Task: Arrange a 45-minute sales strategy consultation.
Action: Mouse pressed left at (50, 111)
Screenshot: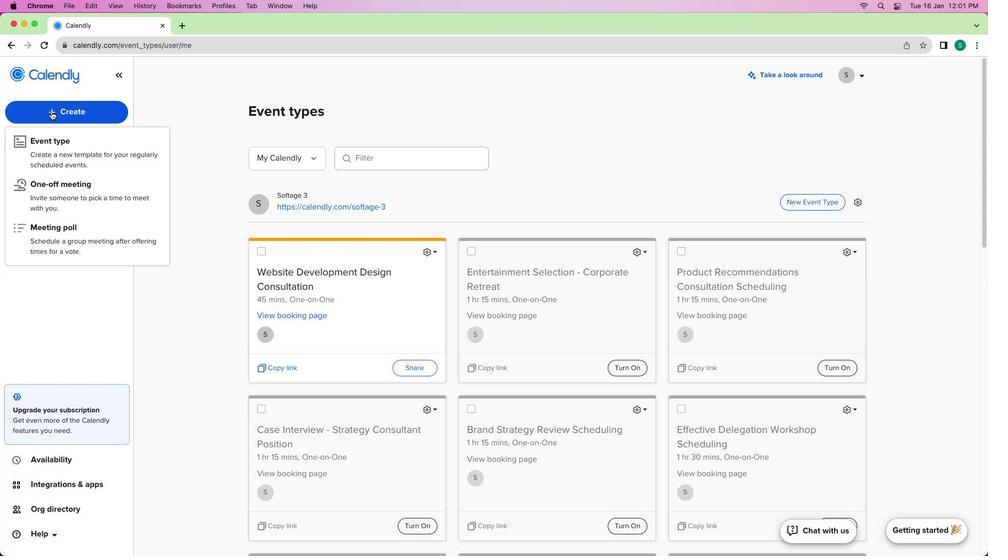 
Action: Mouse moved to (67, 147)
Screenshot: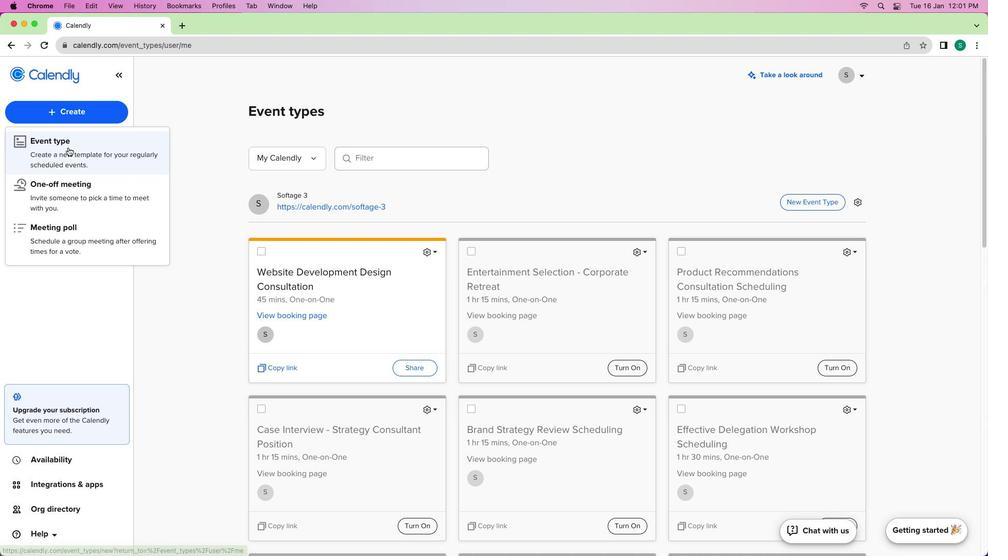
Action: Mouse pressed left at (67, 147)
Screenshot: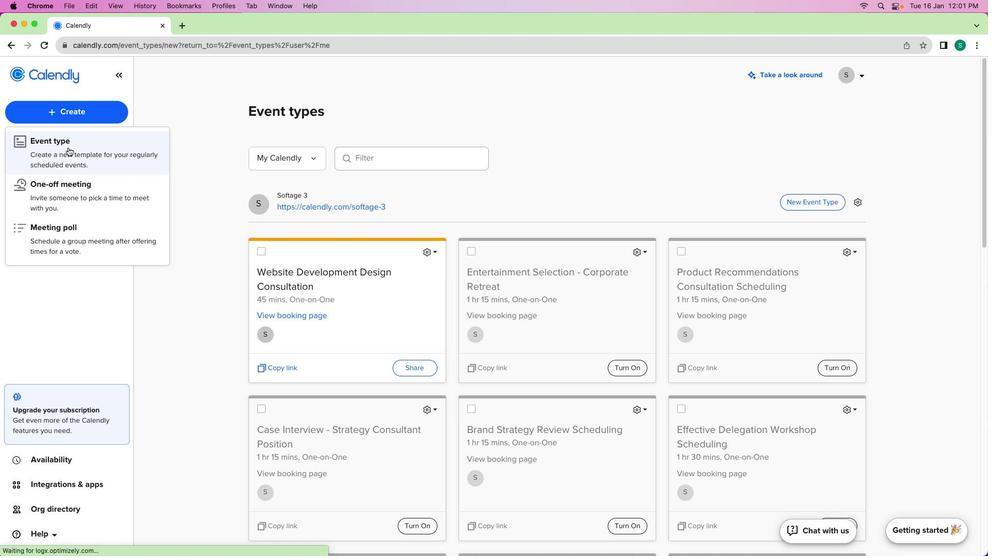 
Action: Mouse moved to (395, 208)
Screenshot: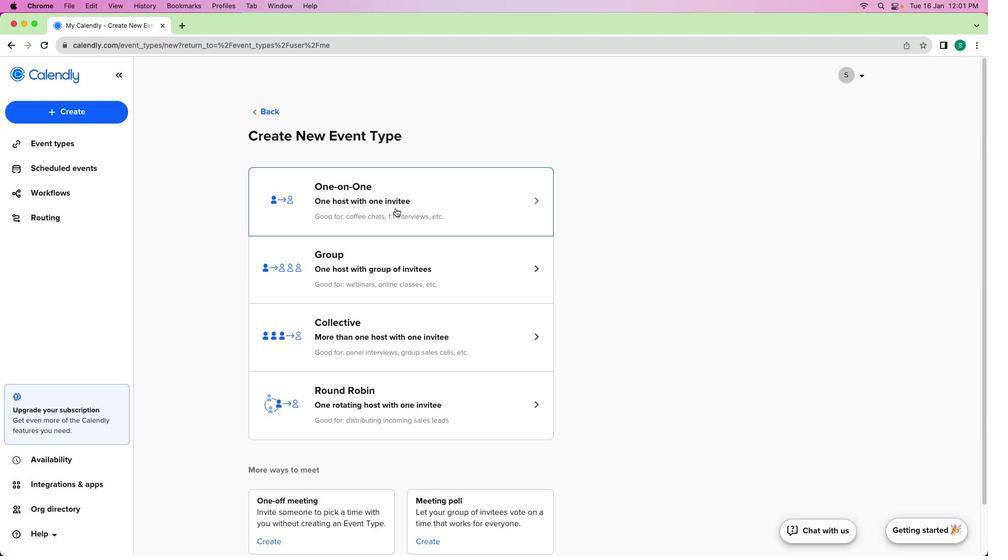 
Action: Mouse pressed left at (395, 208)
Screenshot: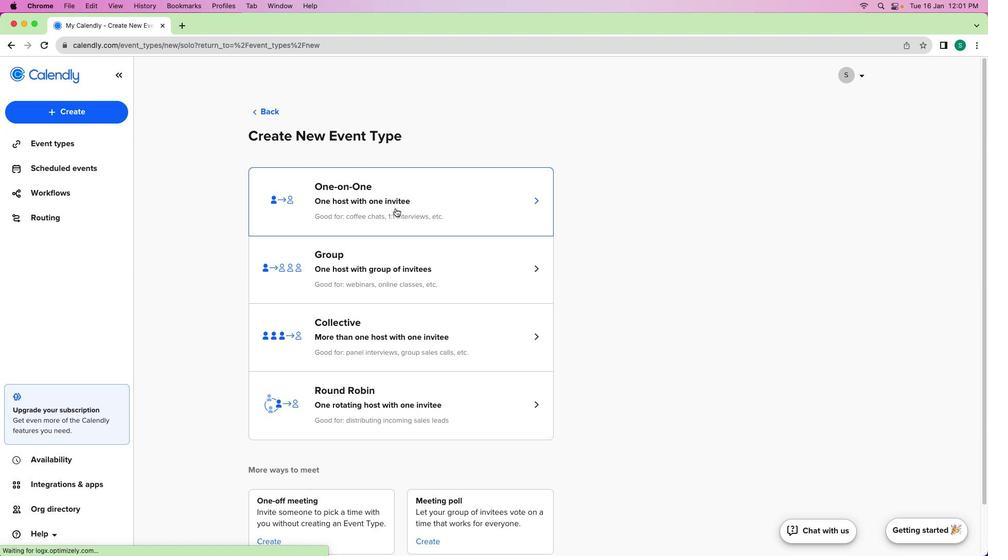 
Action: Mouse moved to (63, 154)
Screenshot: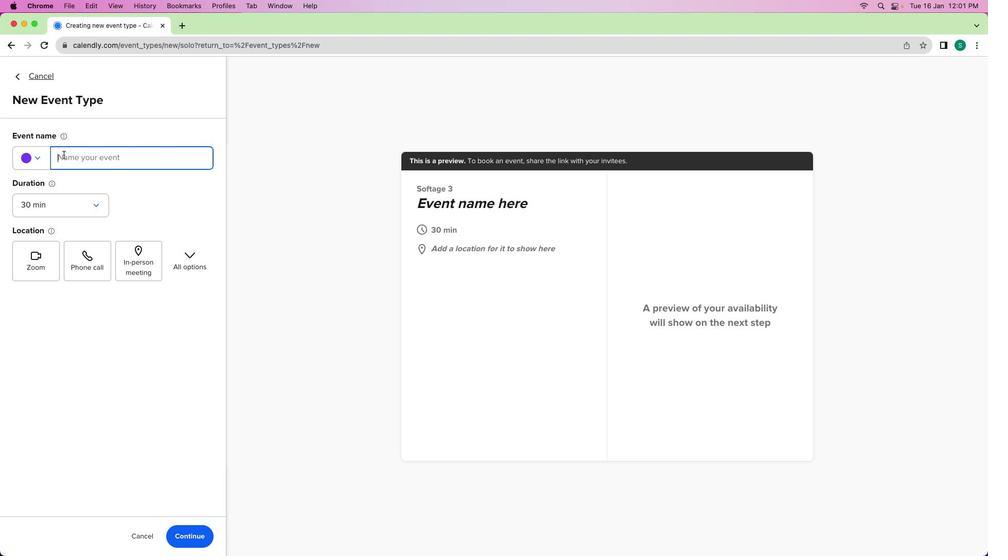 
Action: Mouse pressed left at (63, 154)
Screenshot: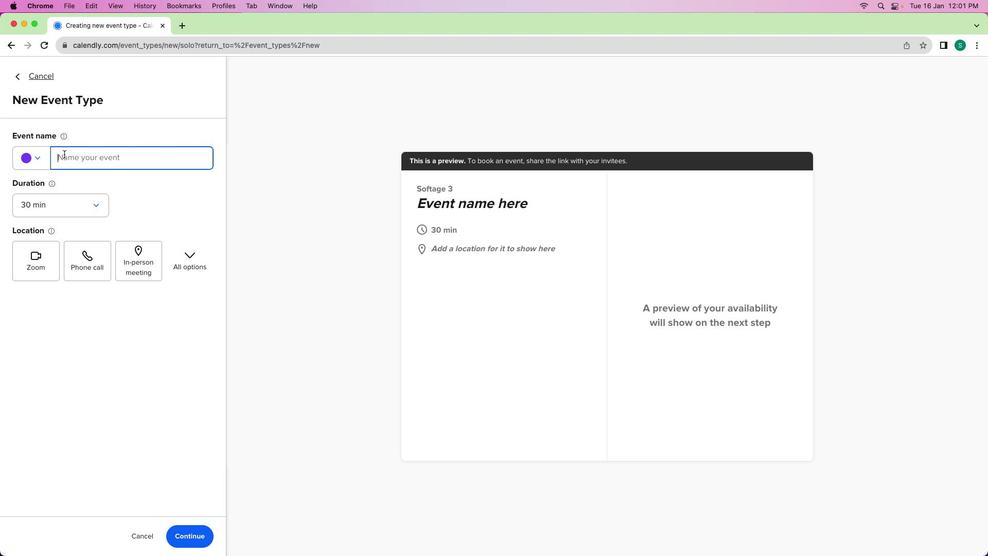 
Action: Mouse moved to (30, 160)
Screenshot: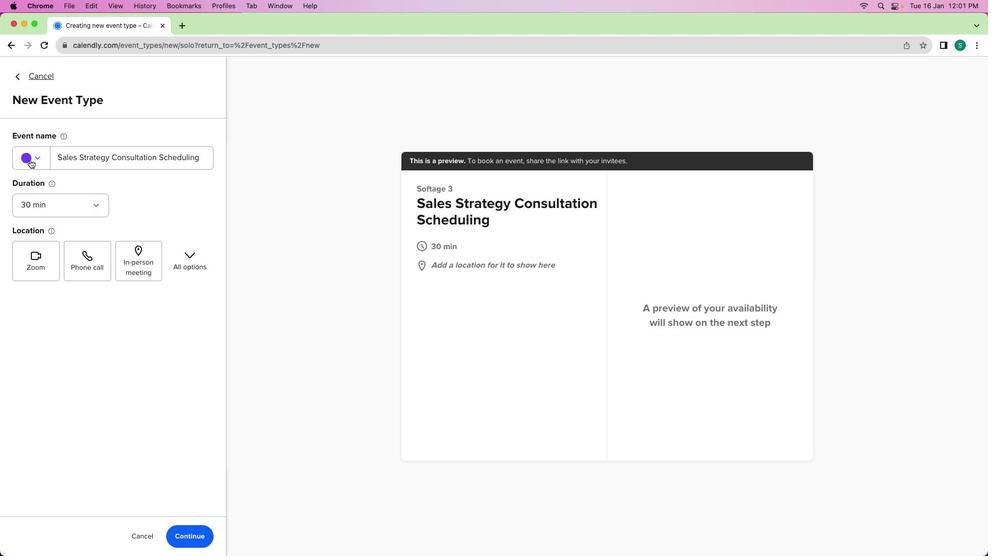 
Action: Mouse pressed left at (30, 160)
Screenshot: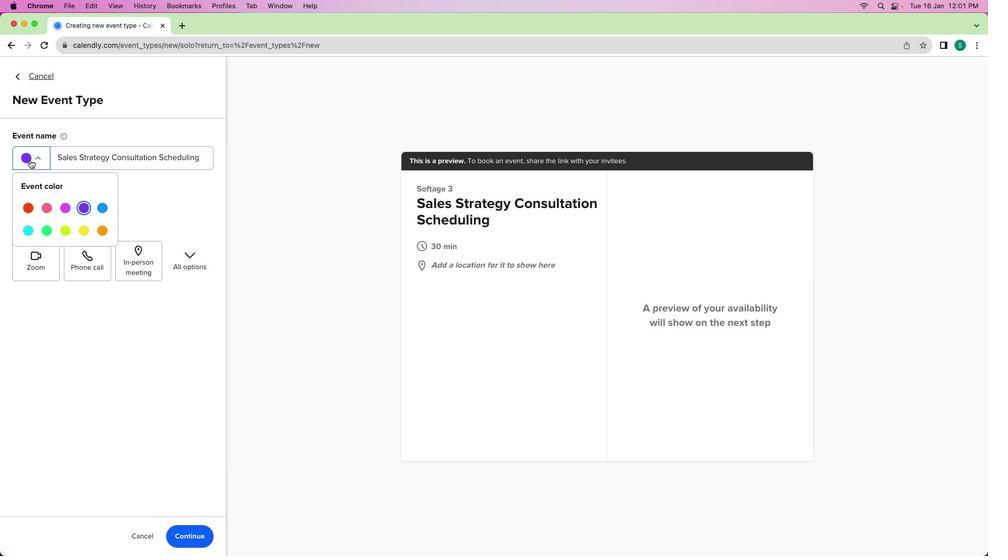 
Action: Mouse moved to (83, 231)
Screenshot: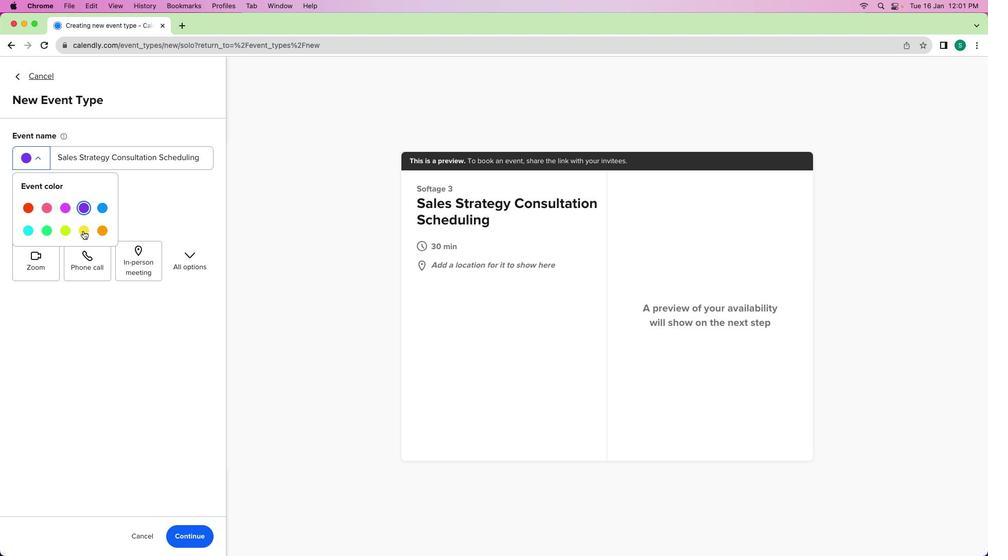 
Action: Mouse pressed left at (83, 231)
Screenshot: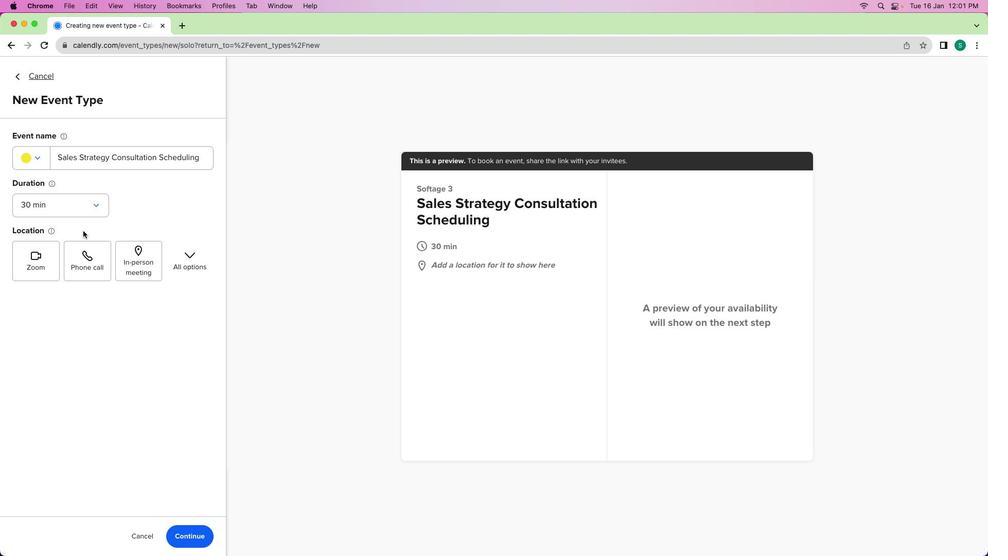 
Action: Mouse moved to (51, 212)
Screenshot: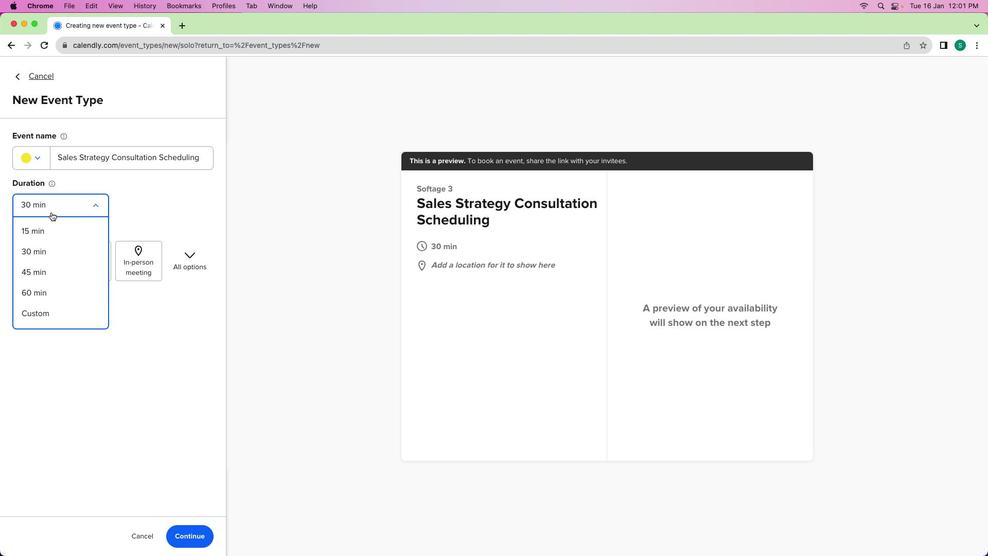 
Action: Mouse pressed left at (51, 212)
Screenshot: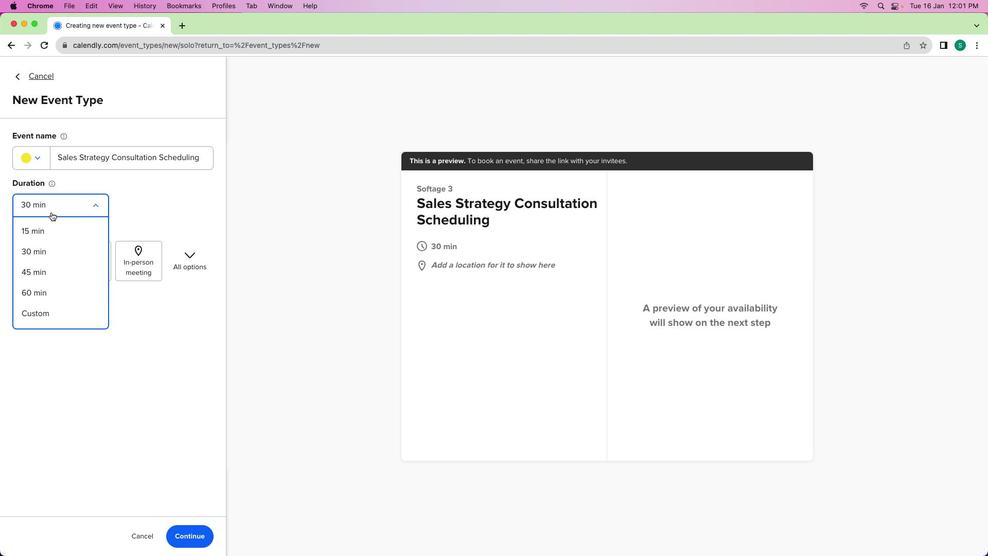 
Action: Mouse moved to (31, 270)
Screenshot: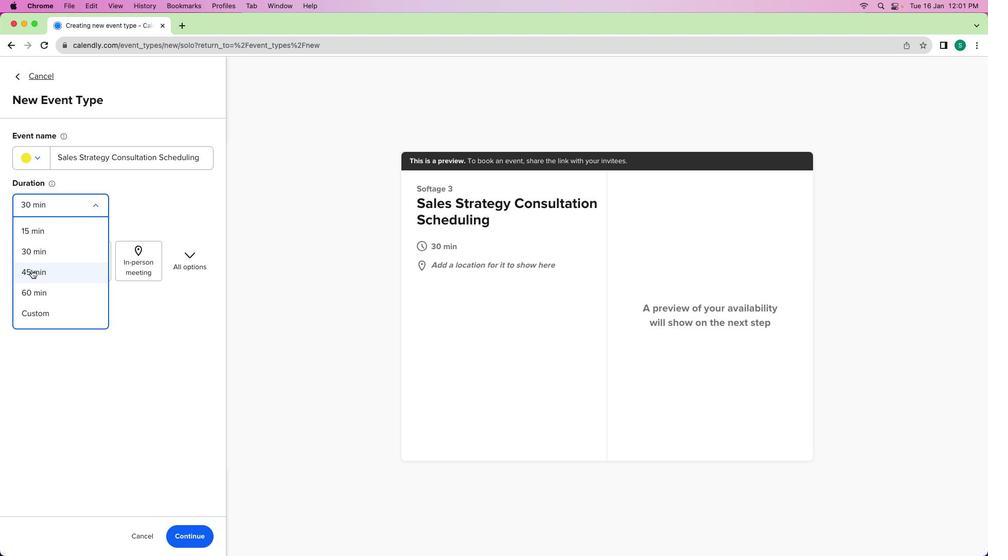 
Action: Mouse pressed left at (31, 270)
Screenshot: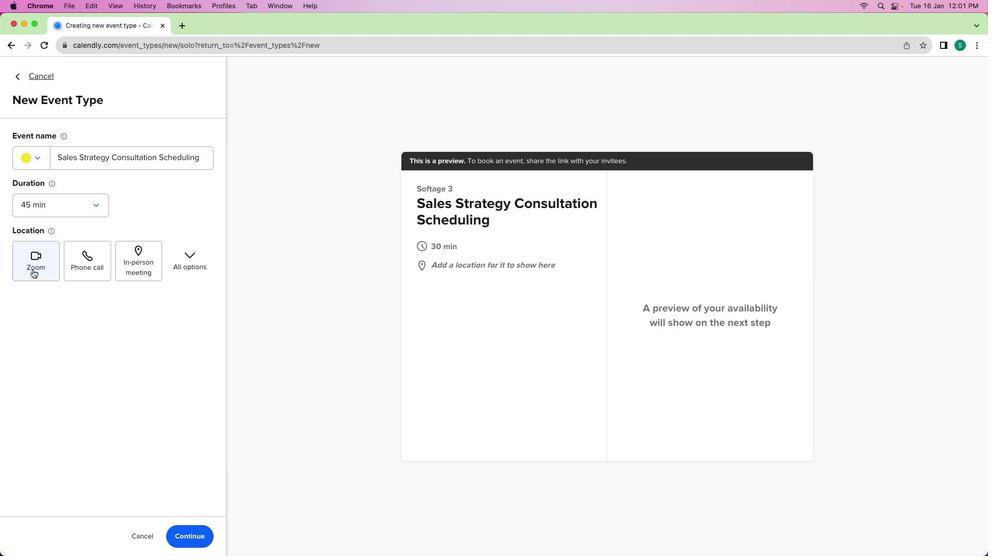 
Action: Mouse moved to (44, 264)
Screenshot: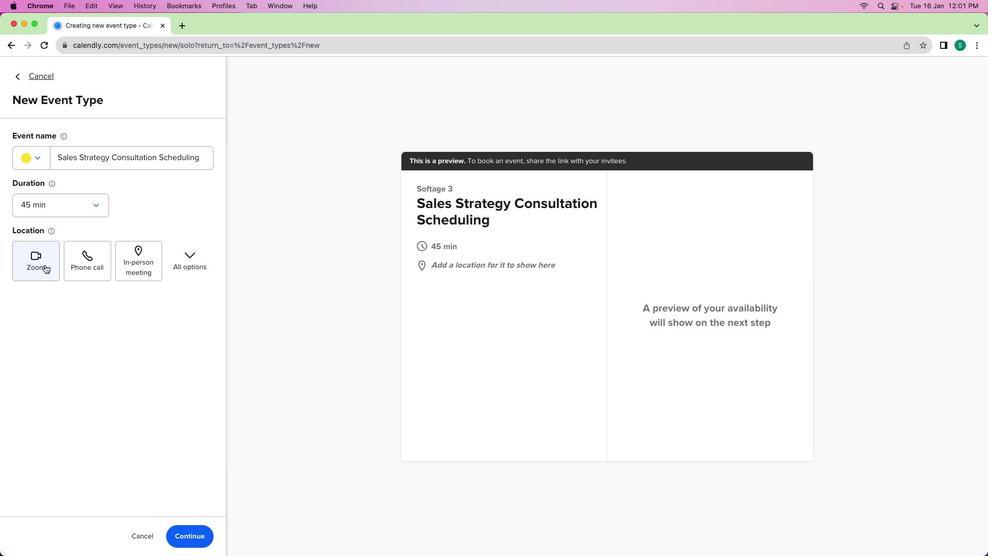 
Action: Mouse pressed left at (44, 264)
Screenshot: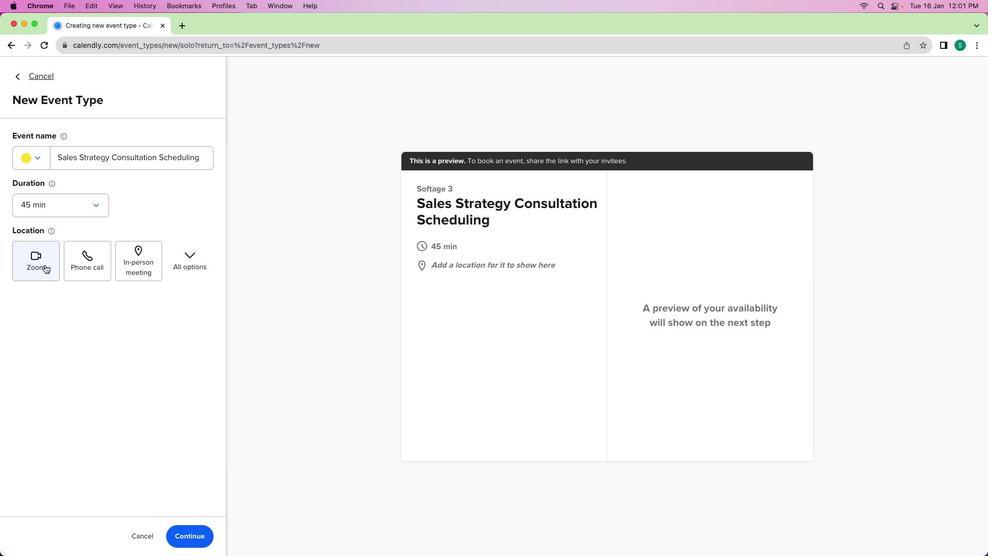 
Action: Mouse moved to (192, 536)
Screenshot: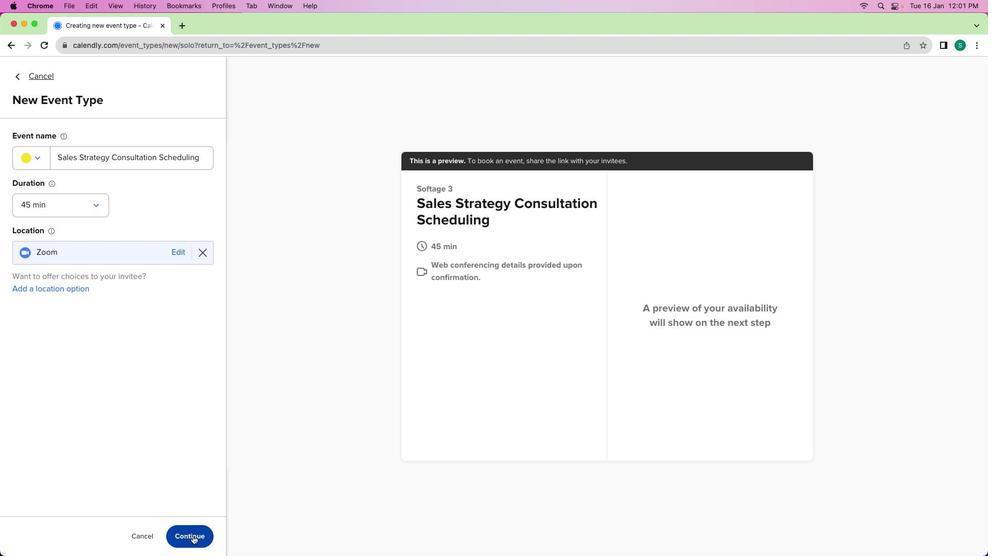 
Action: Mouse pressed left at (192, 536)
Screenshot: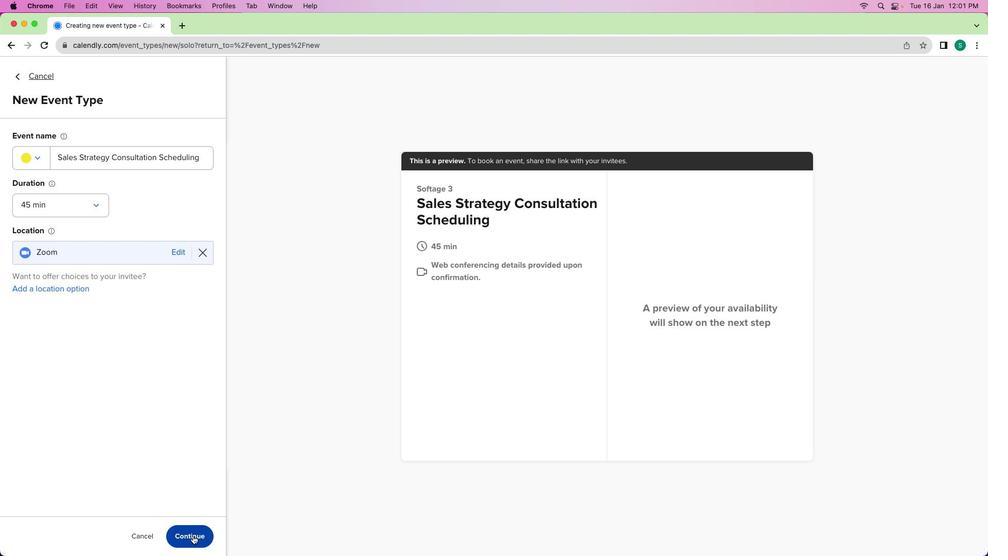 
Action: Mouse moved to (181, 173)
Screenshot: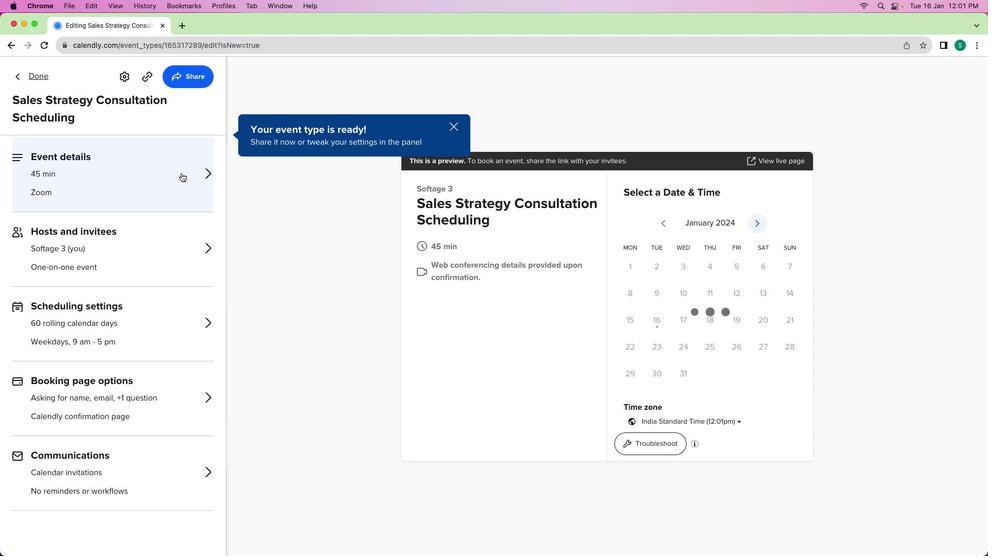 
Action: Mouse pressed left at (181, 173)
Screenshot: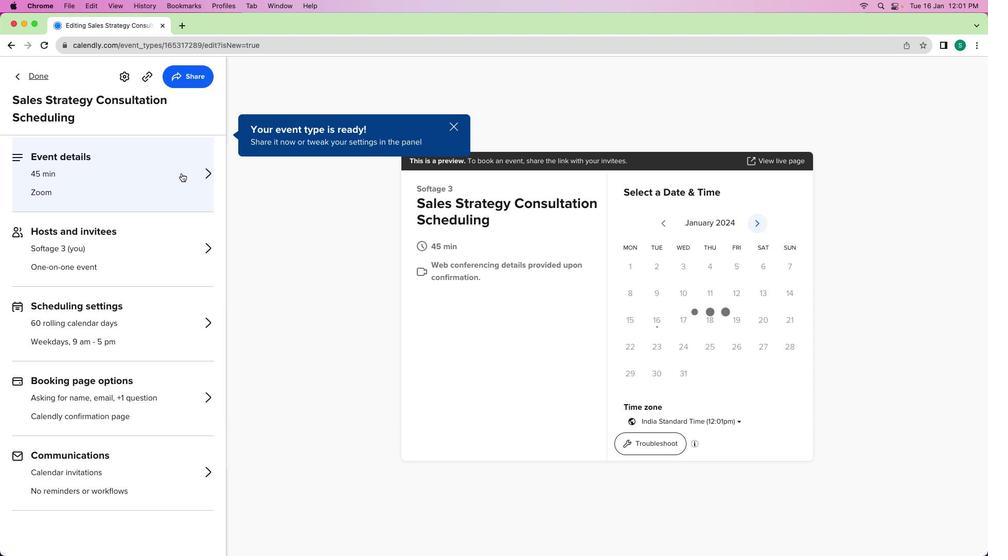 
Action: Mouse moved to (159, 365)
Screenshot: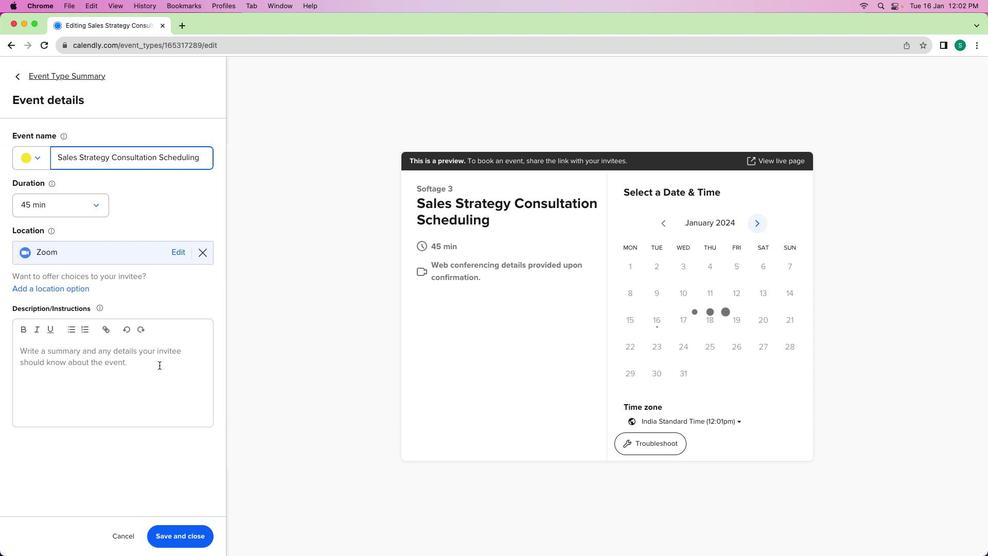 
Action: Mouse pressed left at (159, 365)
Screenshot: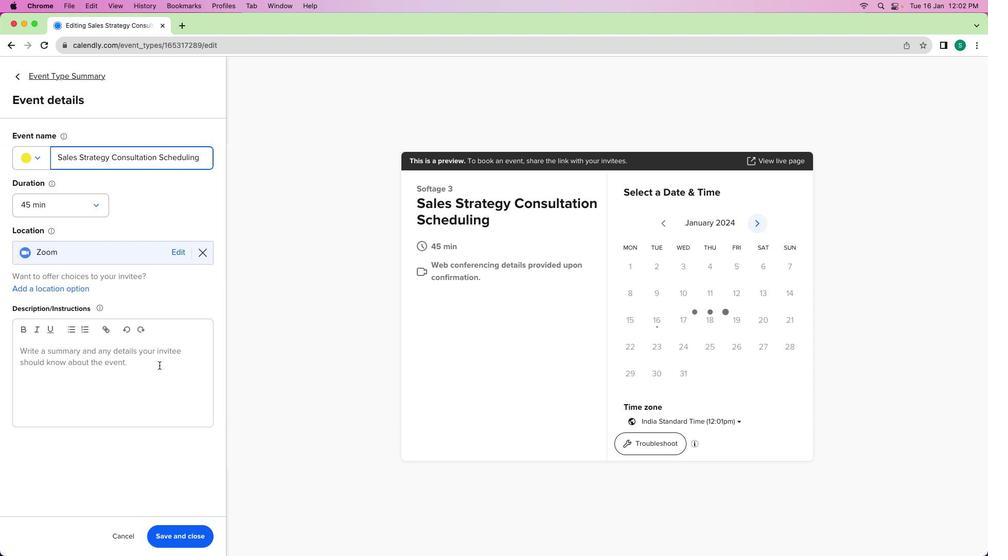
Action: Mouse moved to (173, 529)
Screenshot: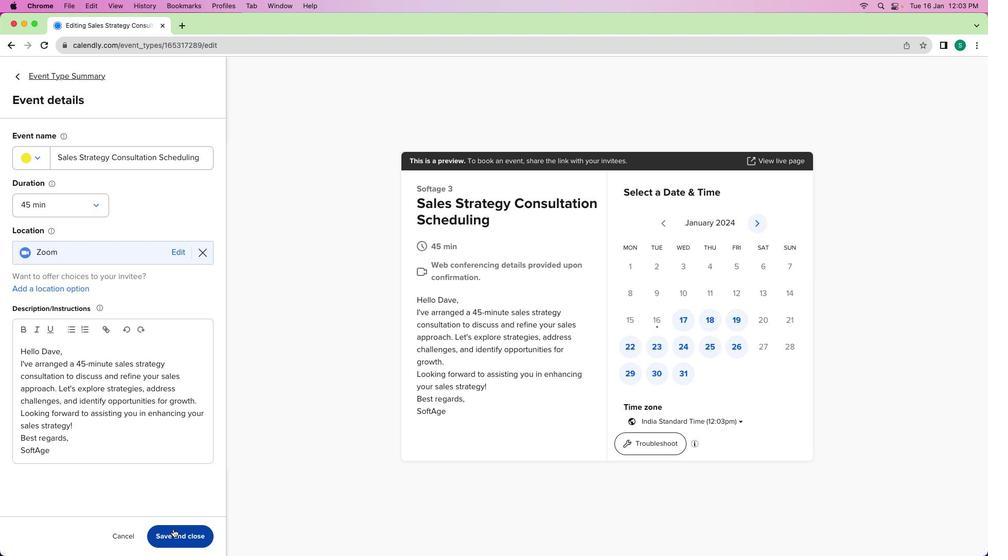 
Action: Mouse pressed left at (173, 529)
Screenshot: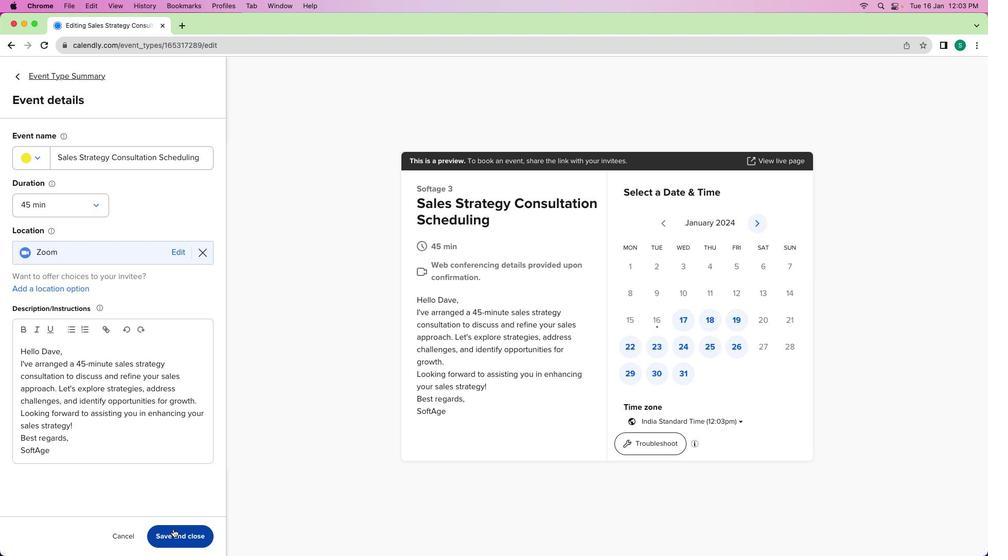 
Action: Mouse moved to (92, 313)
Screenshot: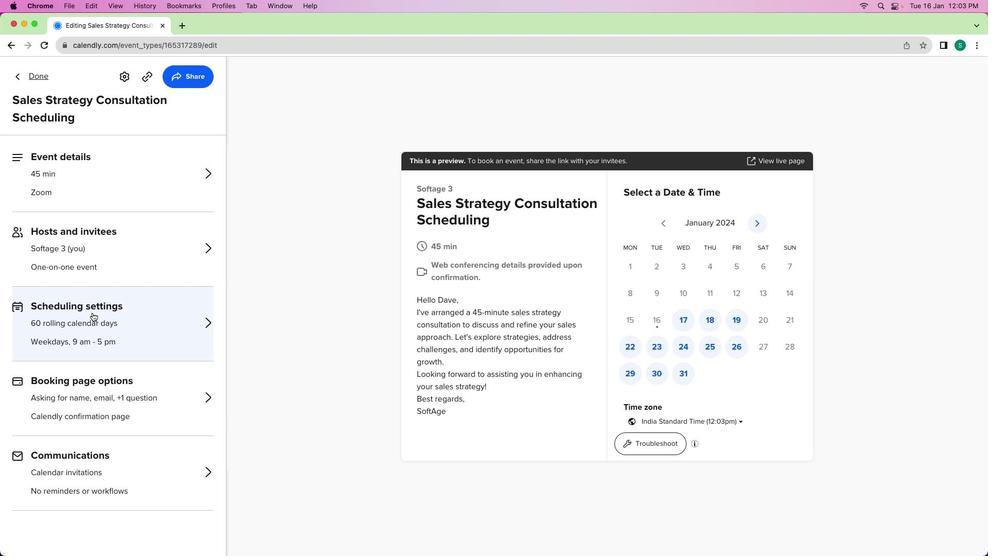 
Action: Mouse pressed left at (92, 313)
Screenshot: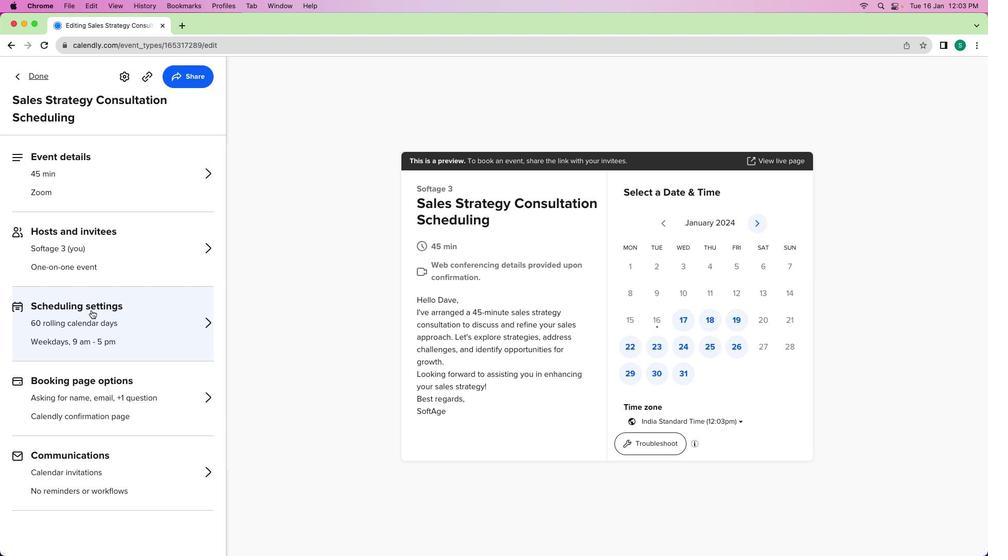 
Action: Mouse moved to (188, 386)
Screenshot: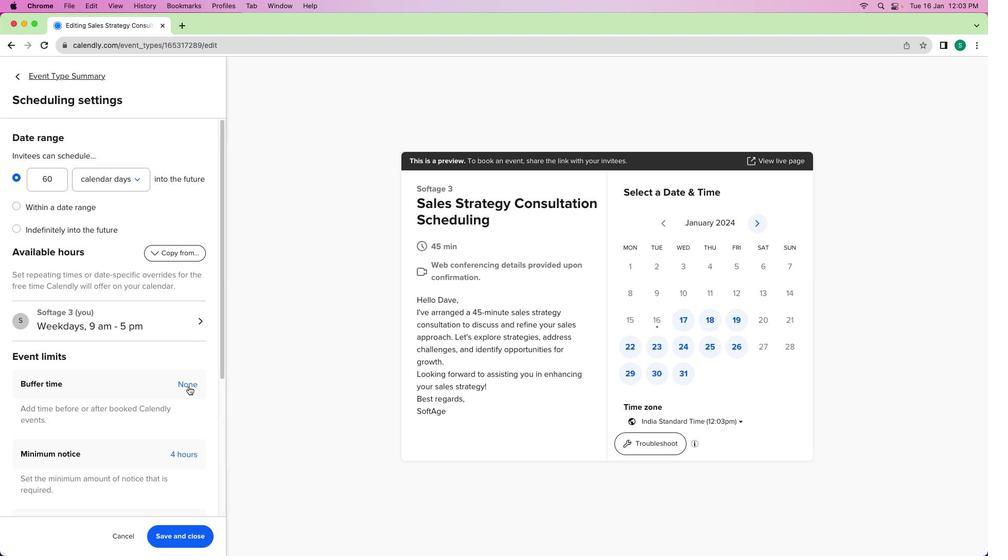 
Action: Mouse pressed left at (188, 386)
Screenshot: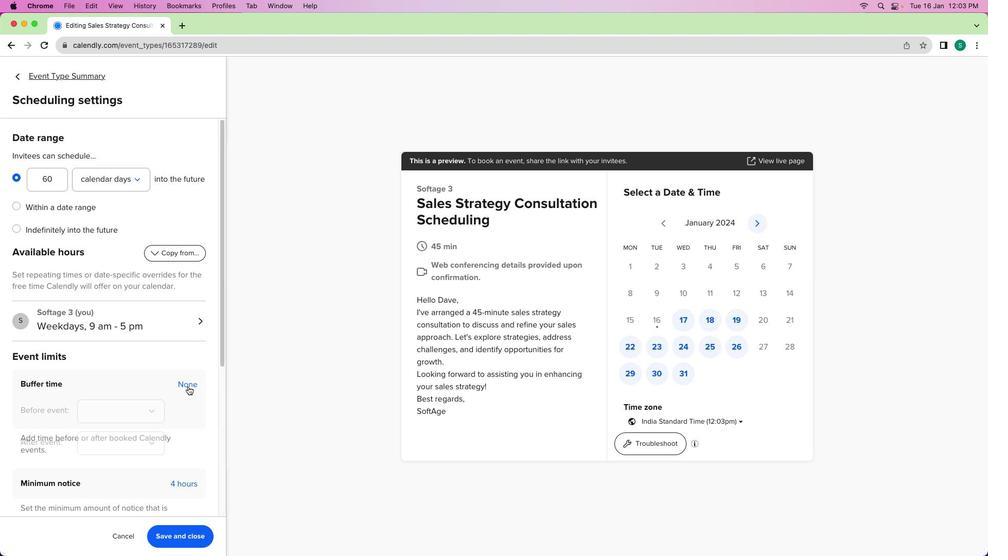 
Action: Mouse moved to (176, 381)
Screenshot: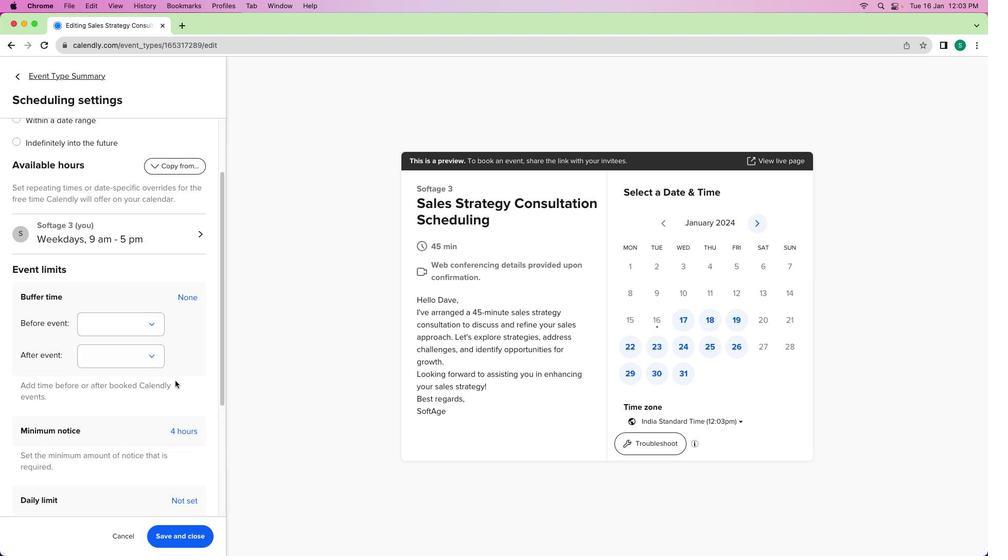 
Action: Mouse scrolled (176, 381) with delta (0, 0)
Screenshot: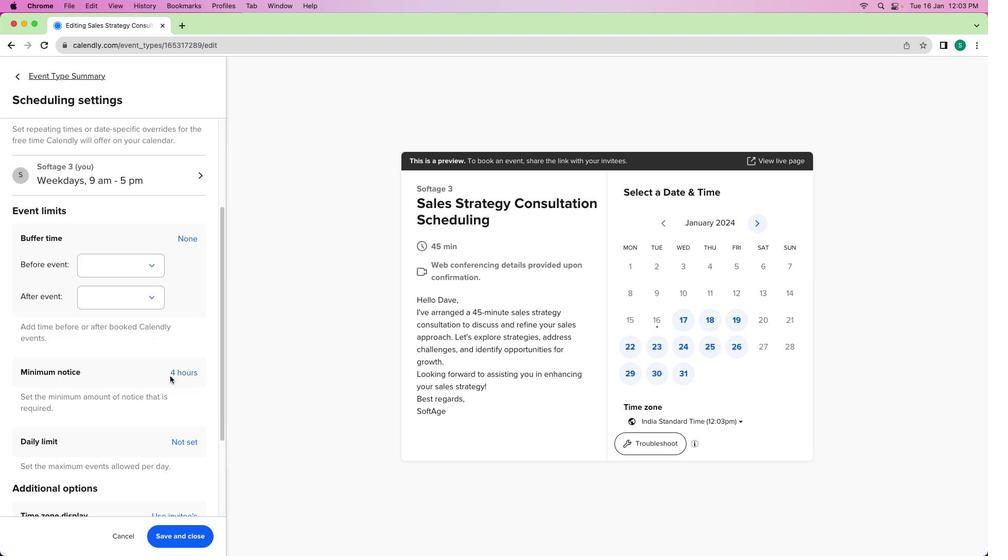 
Action: Mouse scrolled (176, 381) with delta (0, 0)
Screenshot: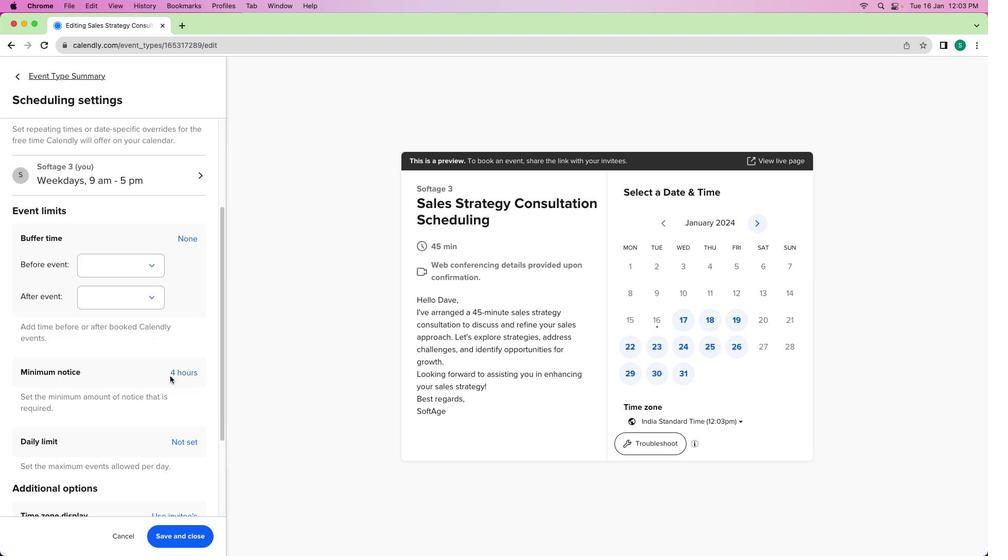 
Action: Mouse scrolled (176, 381) with delta (0, -1)
Screenshot: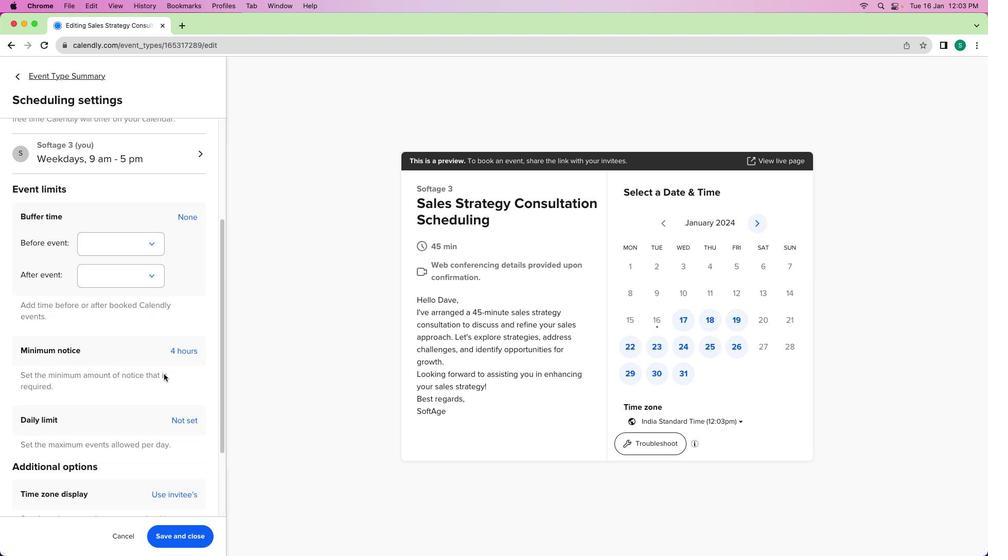 
Action: Mouse scrolled (176, 381) with delta (0, -2)
Screenshot: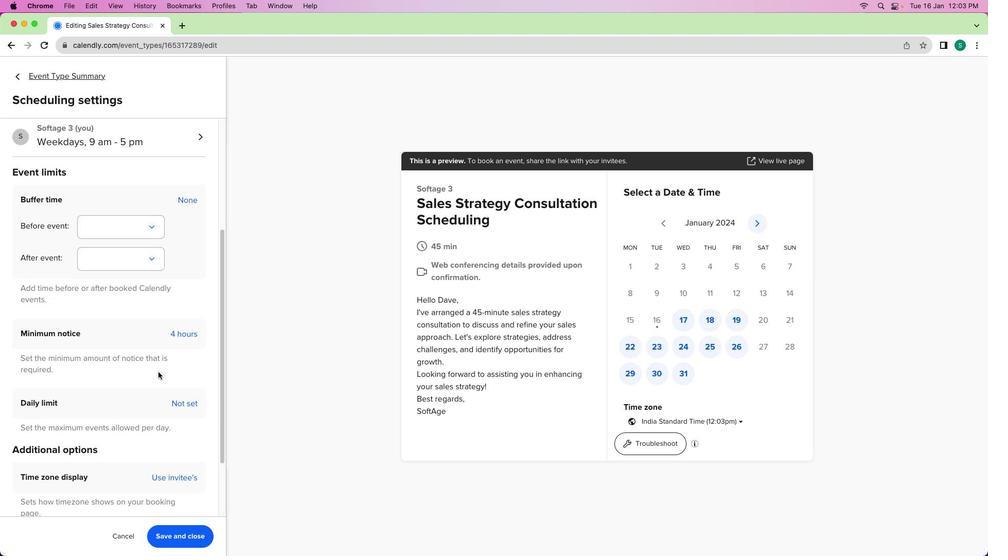 
Action: Mouse moved to (129, 223)
Screenshot: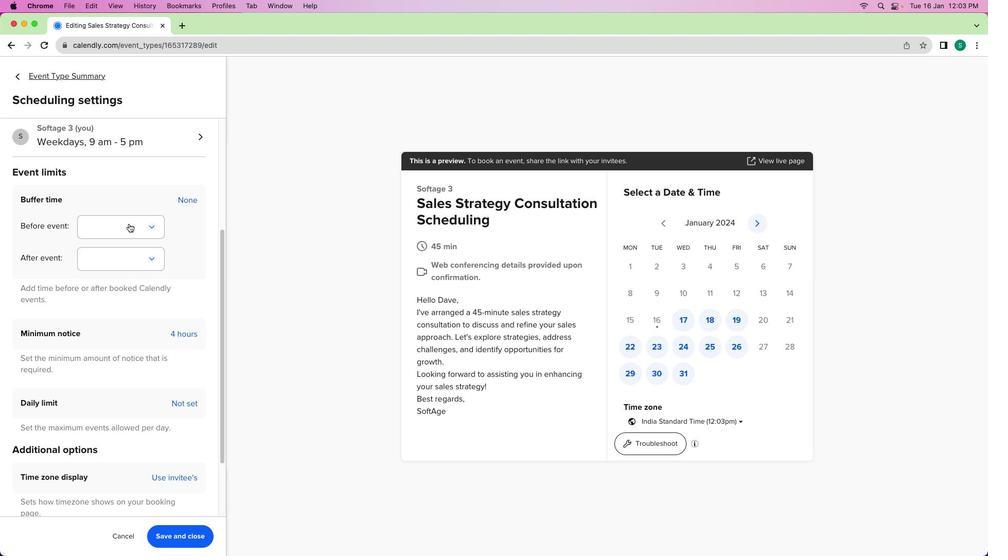 
Action: Mouse pressed left at (129, 223)
Screenshot: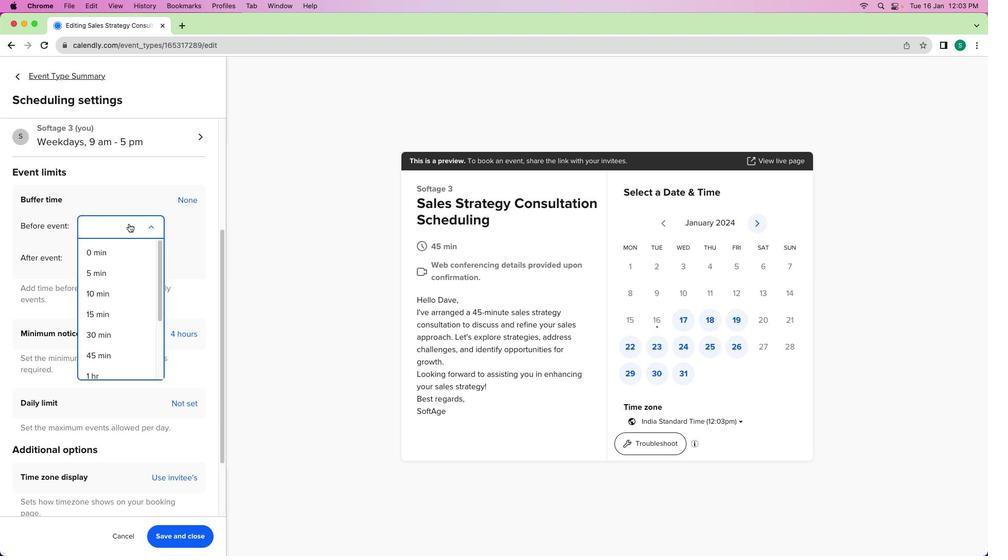 
Action: Mouse moved to (121, 332)
Screenshot: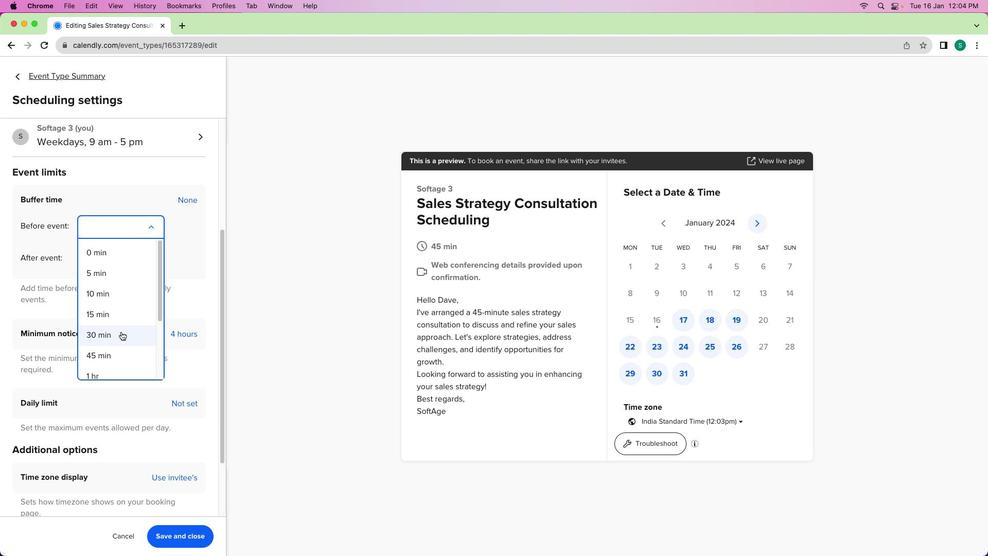 
Action: Mouse pressed left at (121, 332)
Screenshot: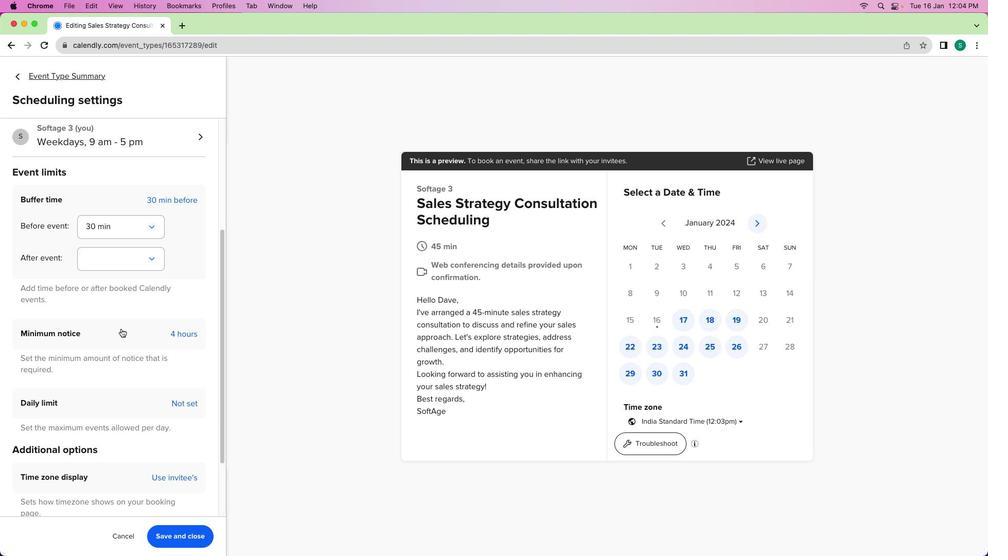 
Action: Mouse moved to (133, 253)
Screenshot: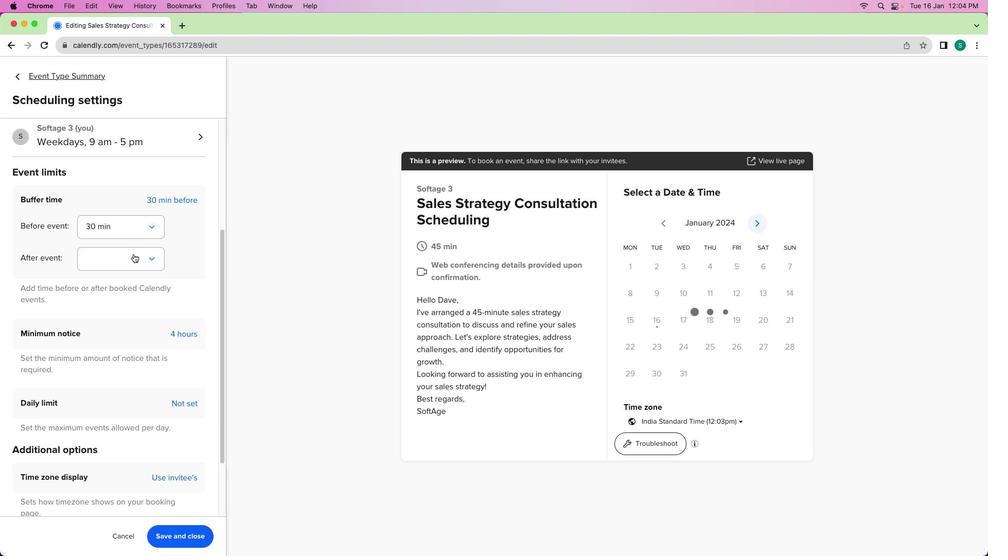 
Action: Mouse pressed left at (133, 253)
Screenshot: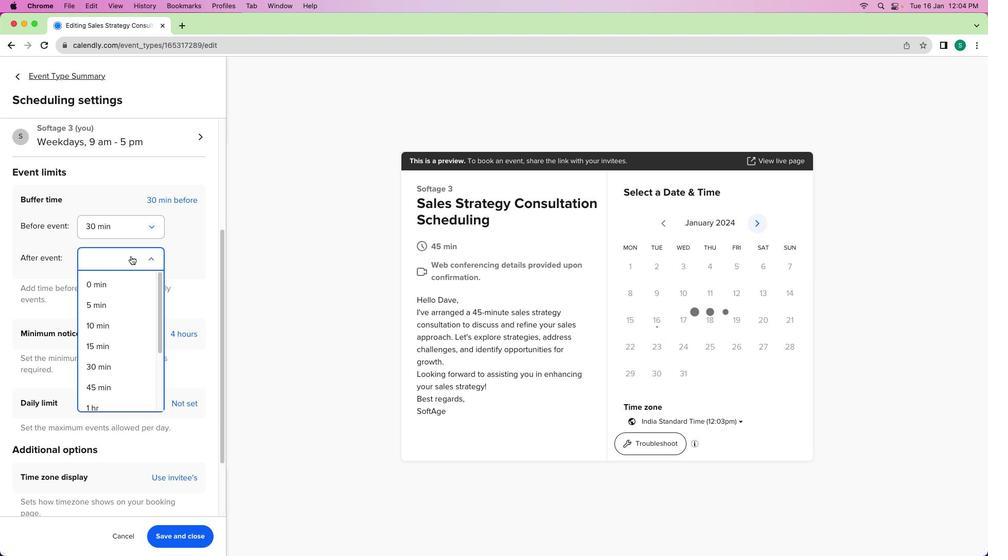 
Action: Mouse moved to (97, 321)
Screenshot: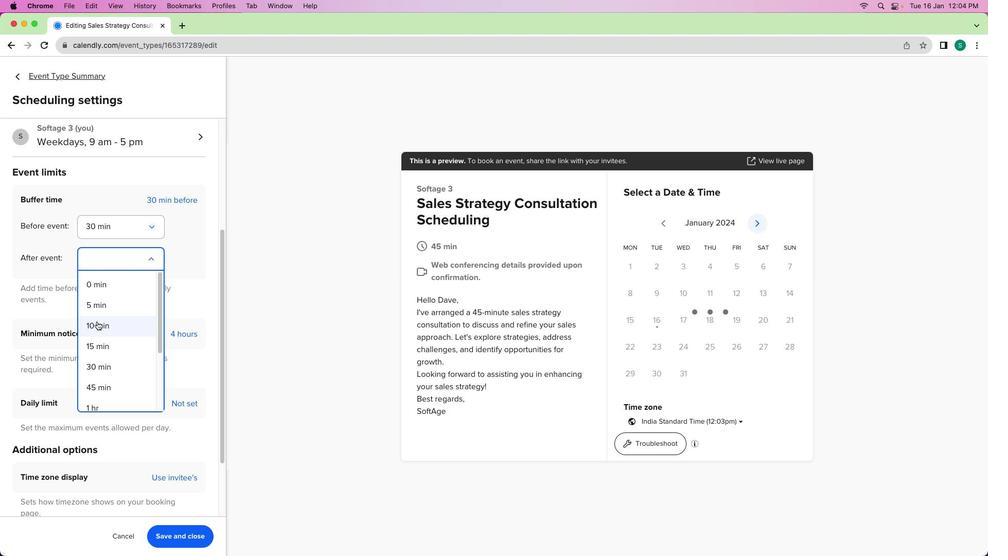 
Action: Mouse pressed left at (97, 321)
Screenshot: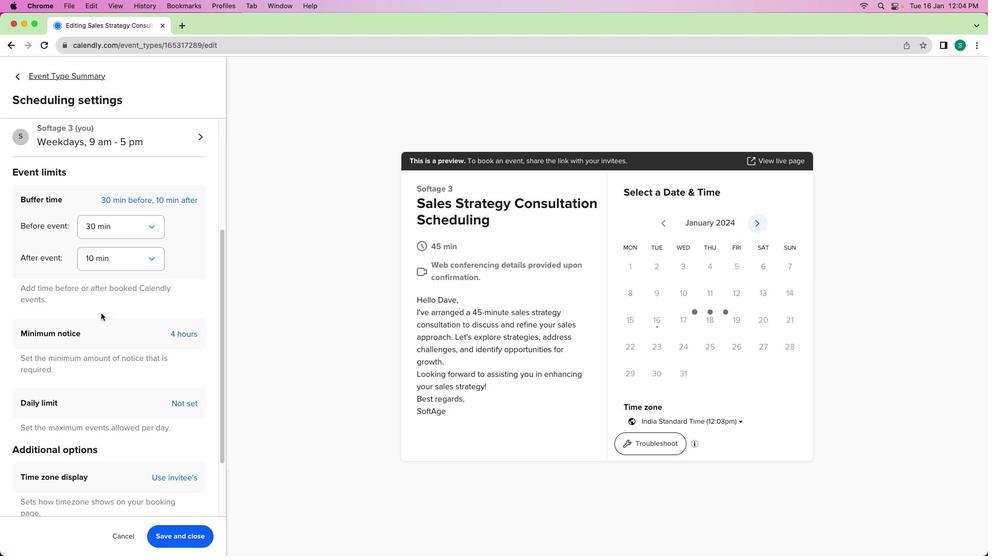 
Action: Mouse moved to (124, 304)
Screenshot: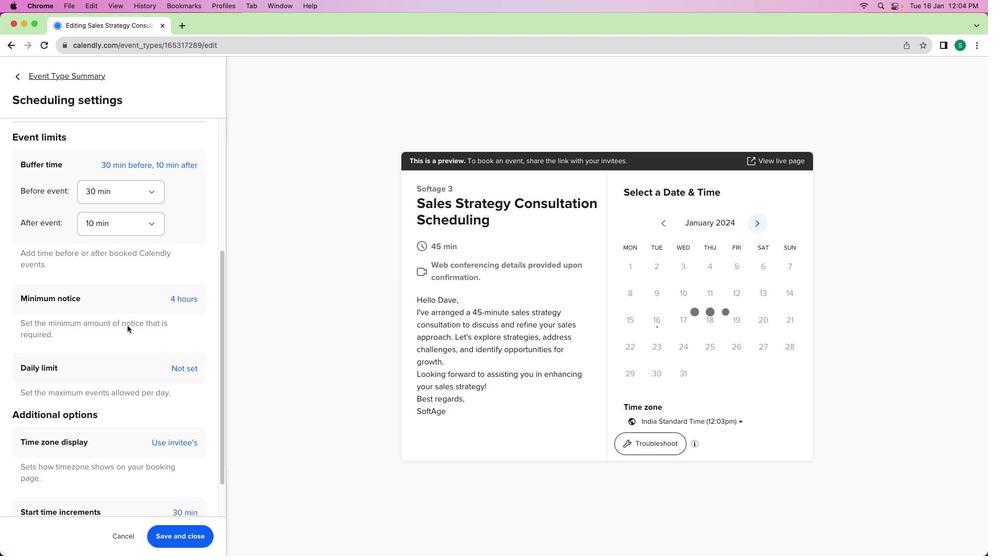 
Action: Mouse scrolled (124, 304) with delta (0, 0)
Screenshot: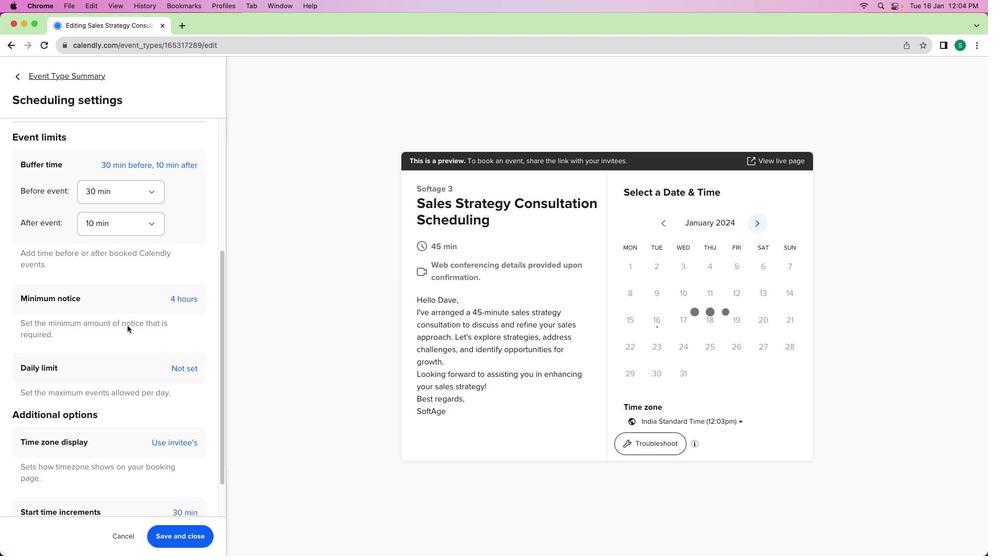 
Action: Mouse moved to (125, 315)
Screenshot: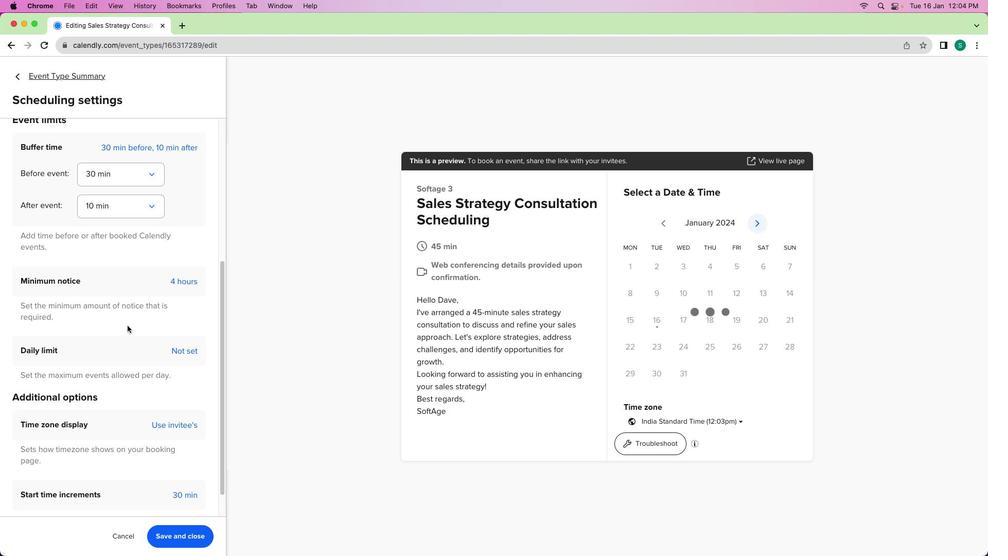 
Action: Mouse scrolled (125, 315) with delta (0, 0)
Screenshot: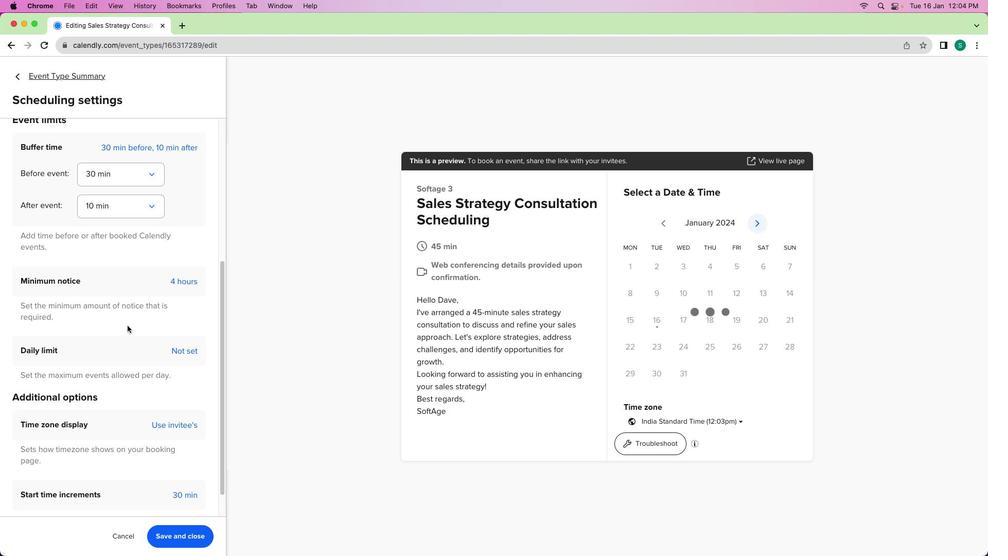 
Action: Mouse moved to (127, 324)
Screenshot: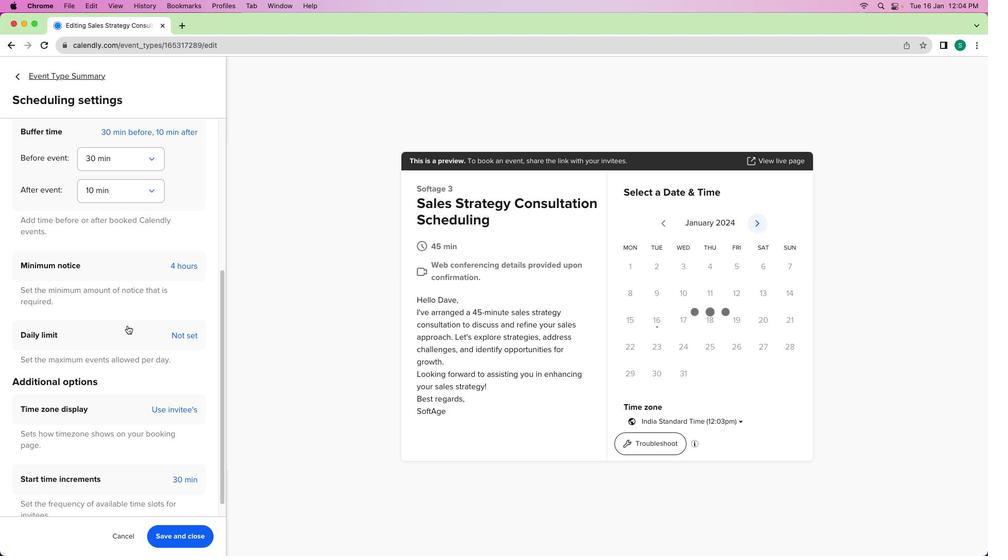 
Action: Mouse scrolled (127, 324) with delta (0, -1)
Screenshot: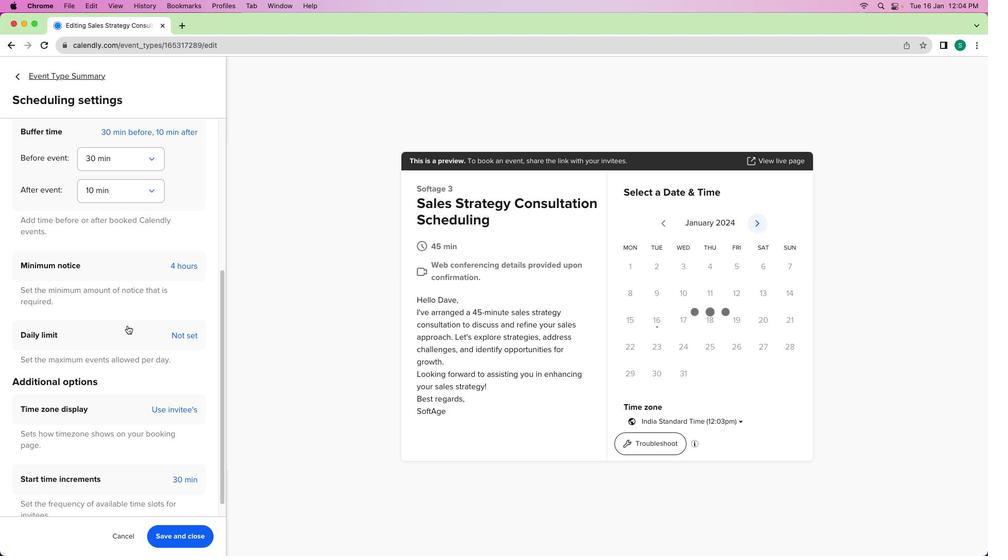 
Action: Mouse moved to (127, 325)
Screenshot: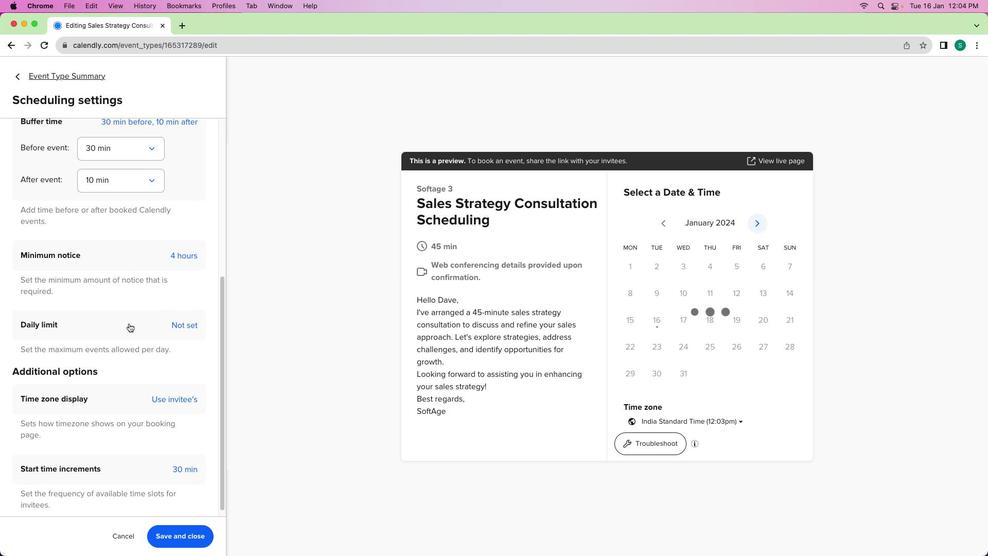 
Action: Mouse scrolled (127, 325) with delta (0, -2)
Screenshot: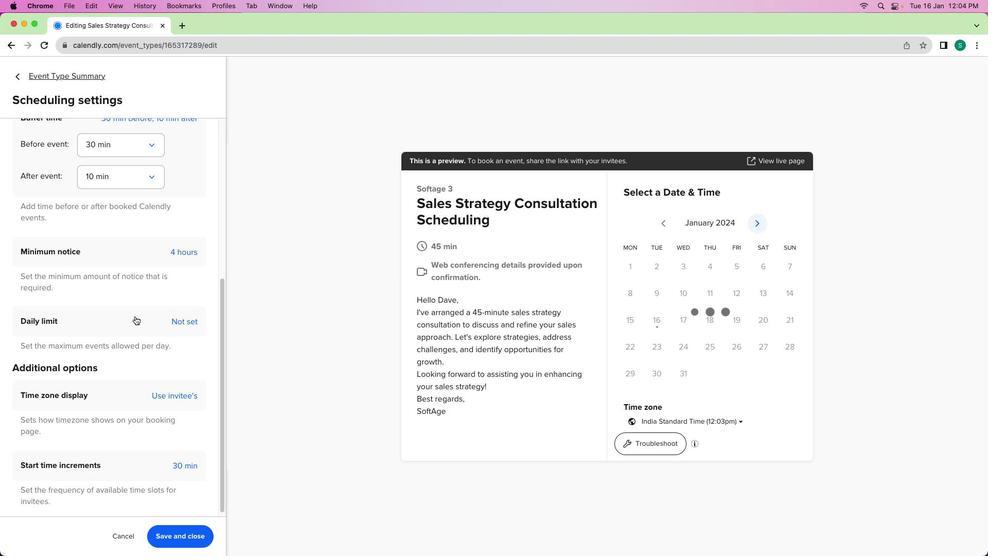 
Action: Mouse moved to (142, 360)
Screenshot: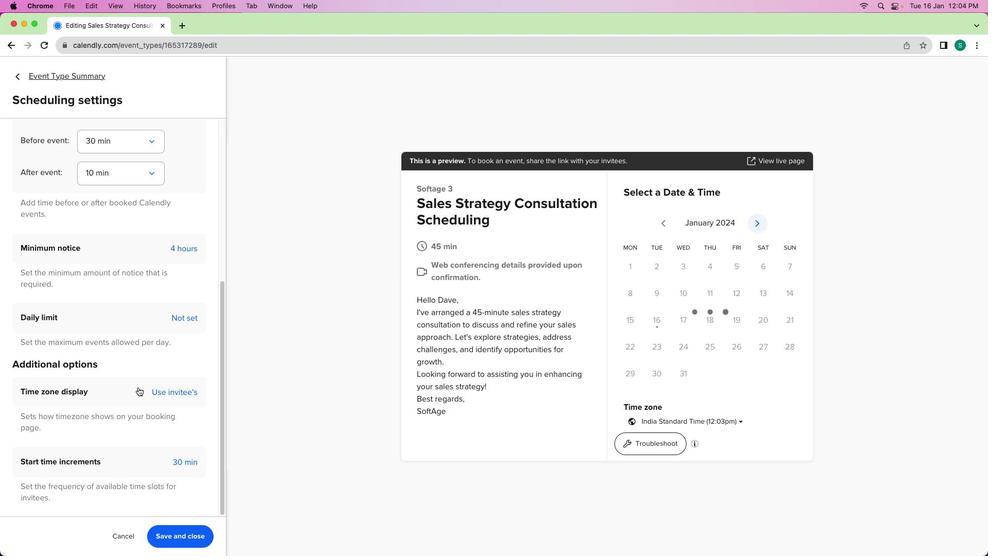 
Action: Mouse scrolled (142, 360) with delta (0, 0)
Screenshot: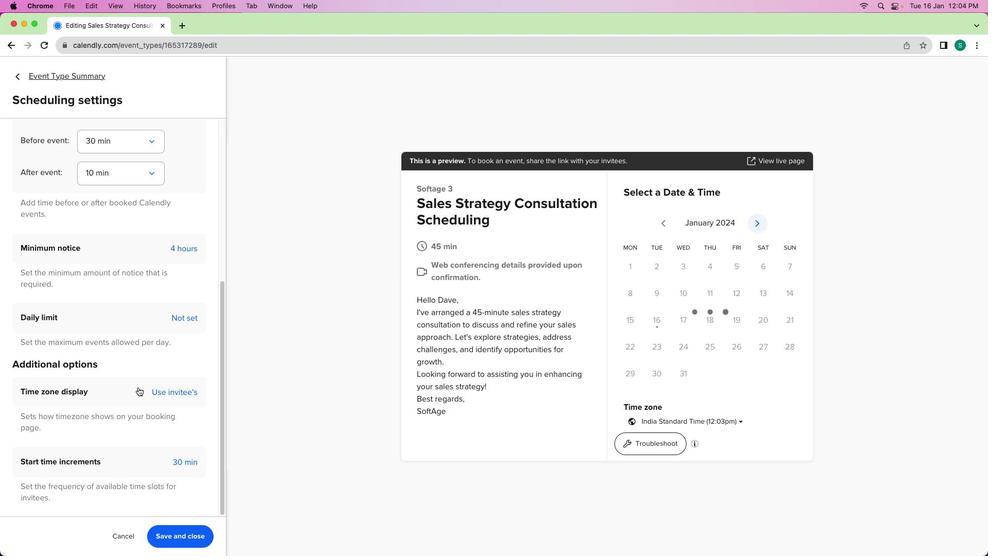 
Action: Mouse moved to (139, 371)
Screenshot: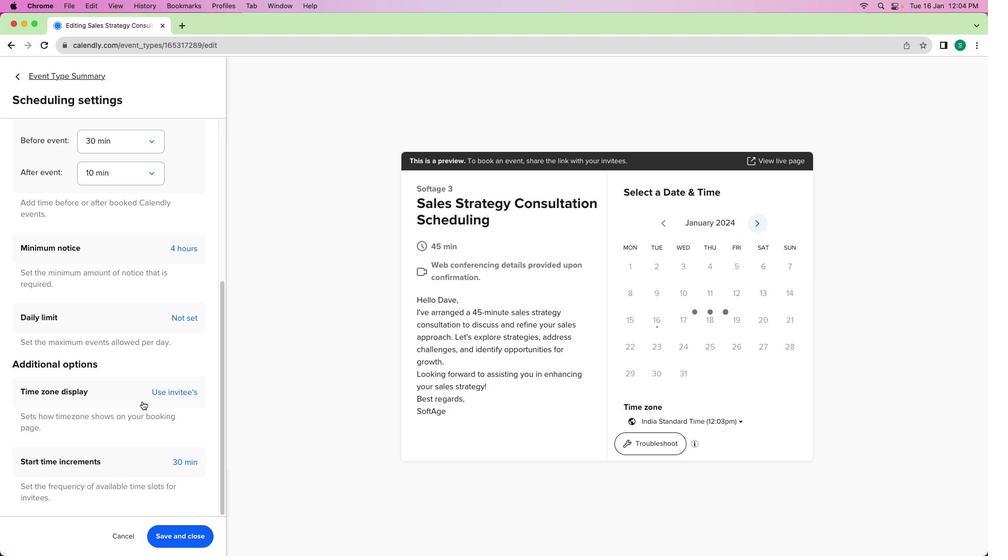 
Action: Mouse scrolled (139, 371) with delta (0, 0)
Screenshot: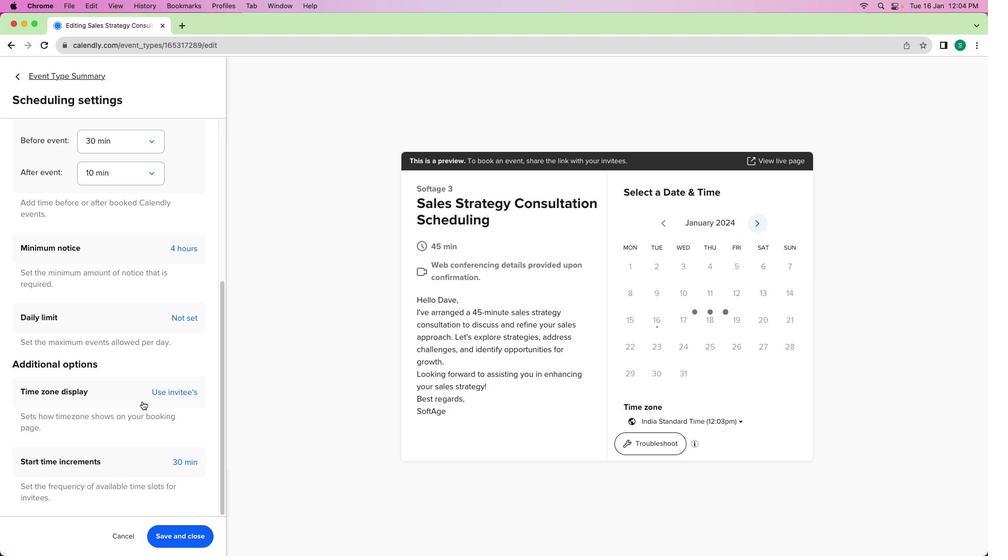 
Action: Mouse moved to (138, 375)
Screenshot: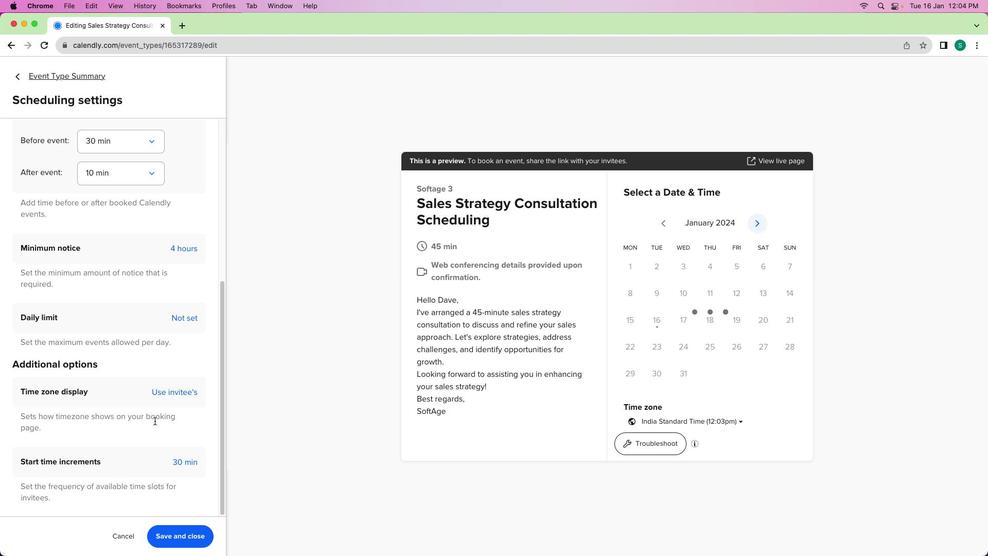 
Action: Mouse scrolled (138, 375) with delta (0, -1)
Screenshot: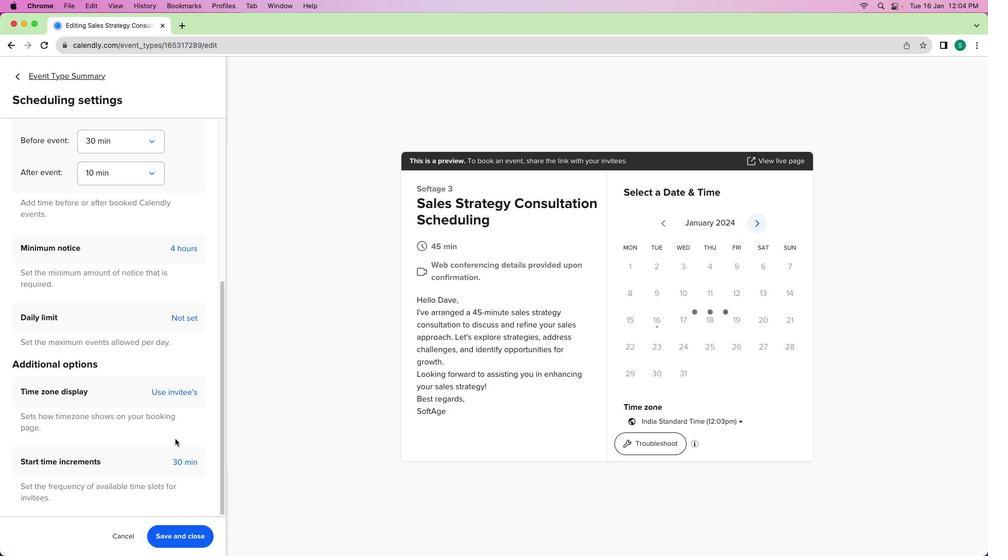 
Action: Mouse moved to (190, 457)
Screenshot: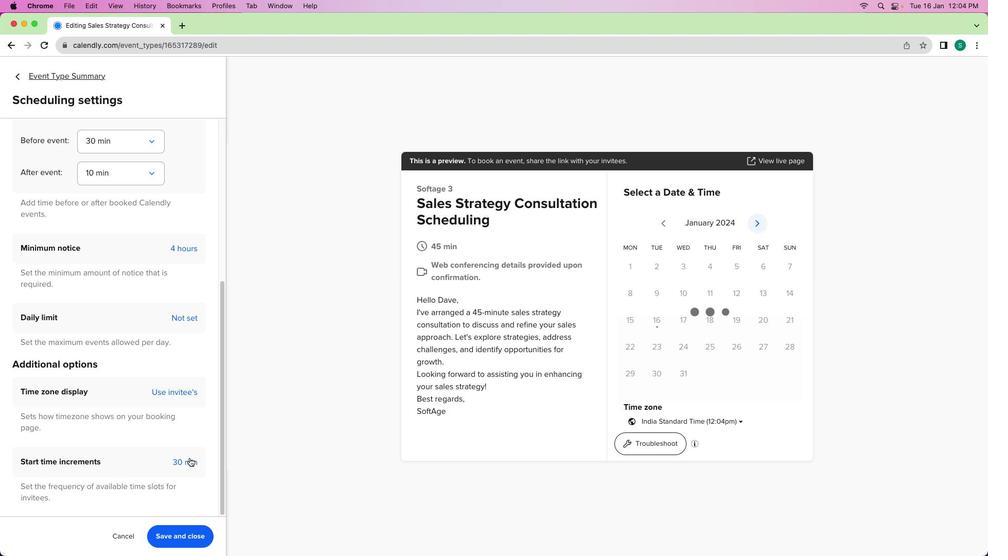 
Action: Mouse pressed left at (190, 457)
Screenshot: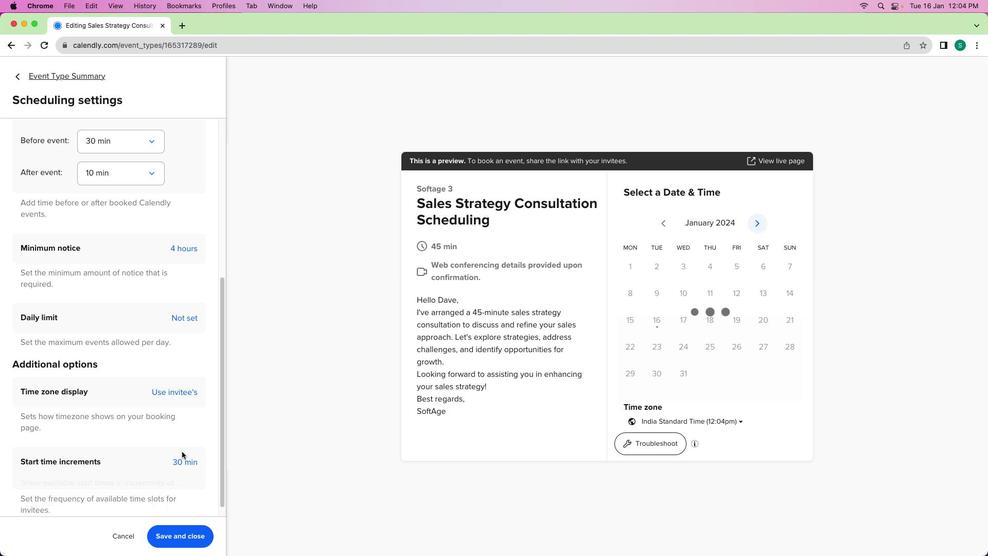 
Action: Mouse moved to (146, 419)
Screenshot: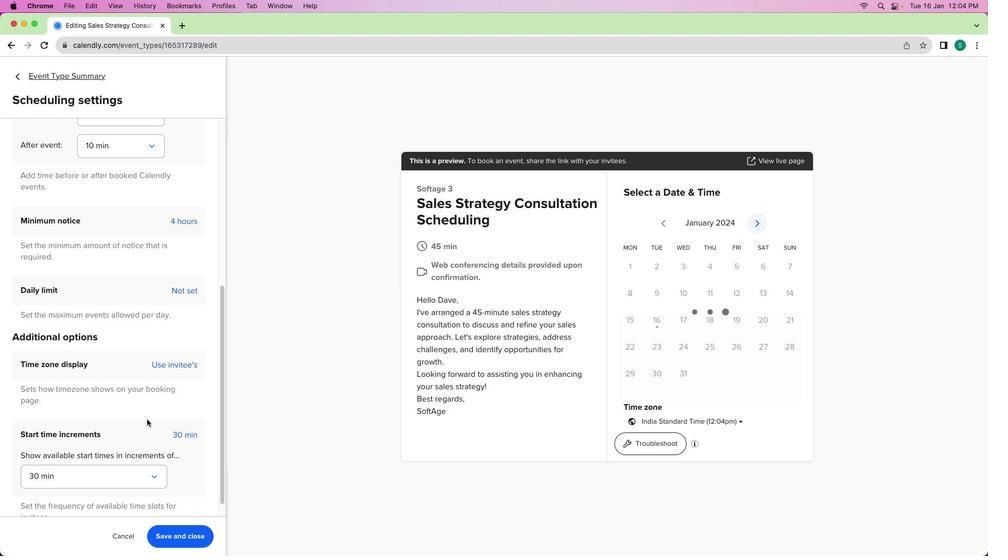 
Action: Mouse scrolled (146, 419) with delta (0, 0)
Screenshot: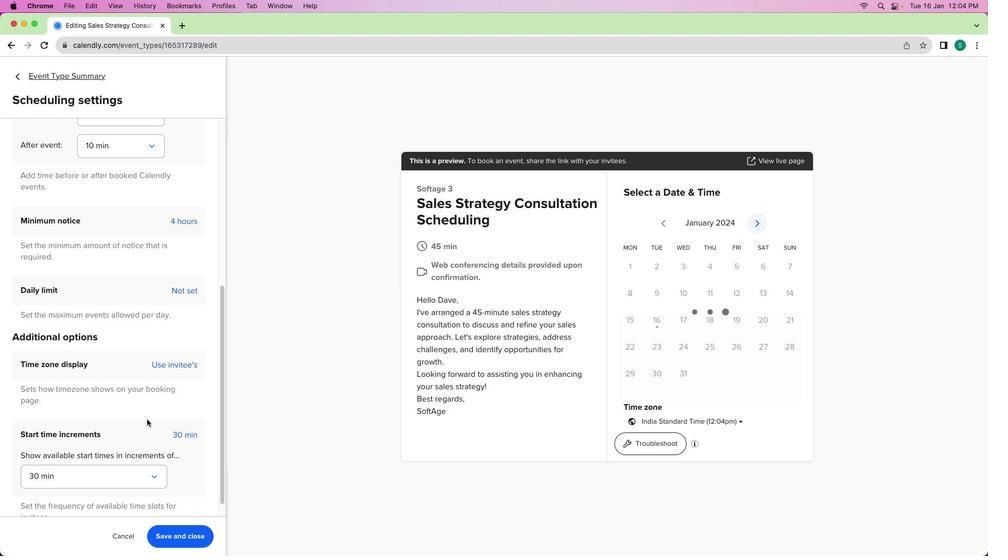 
Action: Mouse scrolled (146, 419) with delta (0, 0)
Screenshot: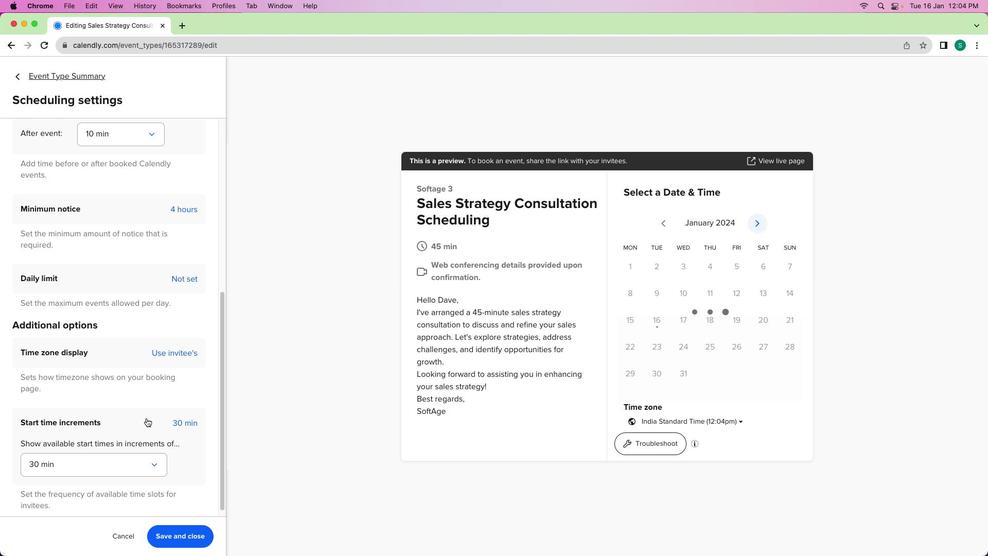 
Action: Mouse scrolled (146, 419) with delta (0, -1)
Screenshot: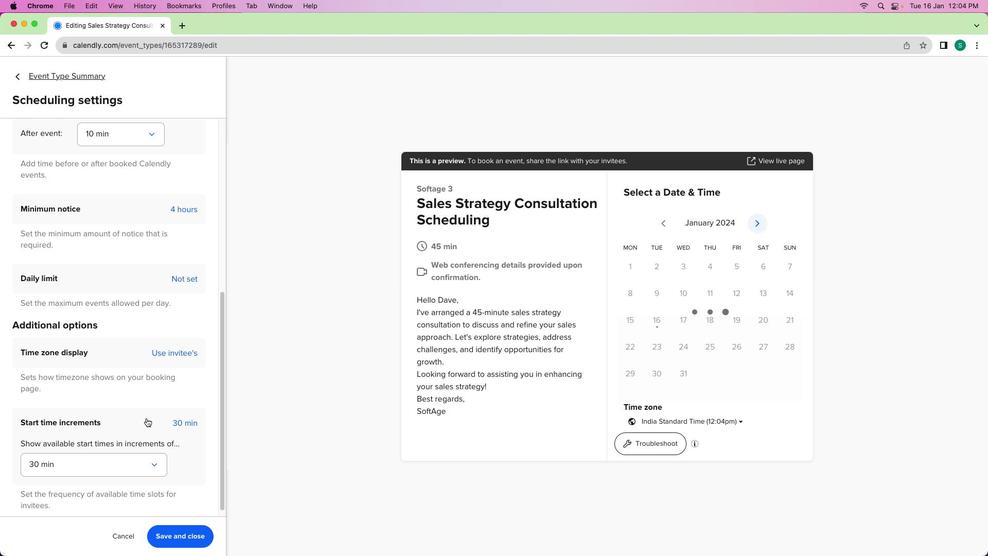 
Action: Mouse scrolled (146, 419) with delta (0, -2)
Screenshot: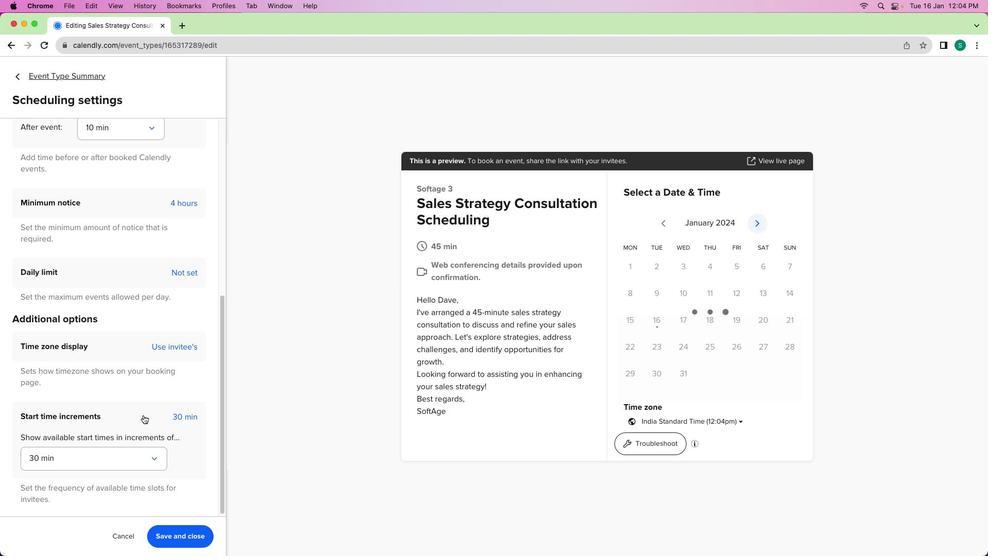 
Action: Mouse moved to (146, 419)
Screenshot: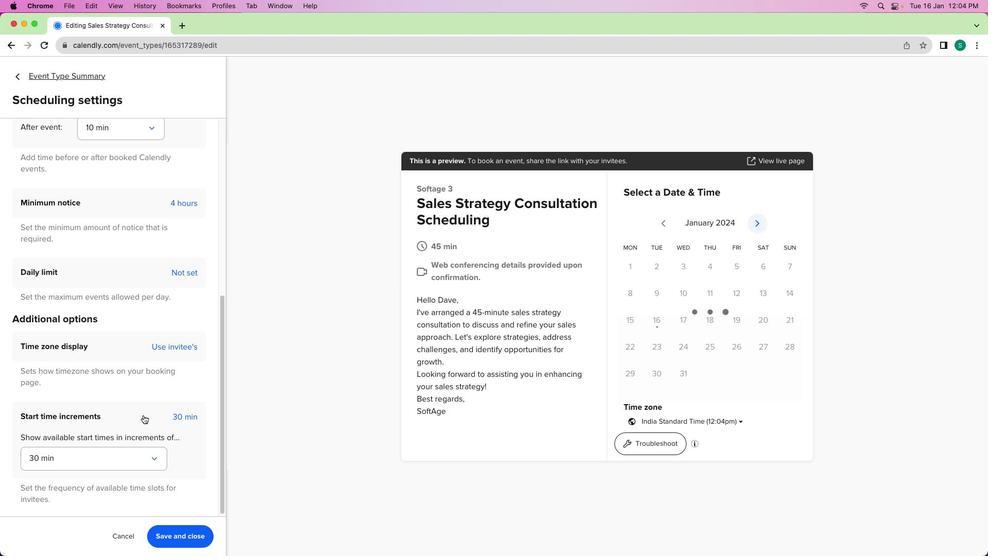 
Action: Mouse scrolled (146, 419) with delta (0, -3)
Screenshot: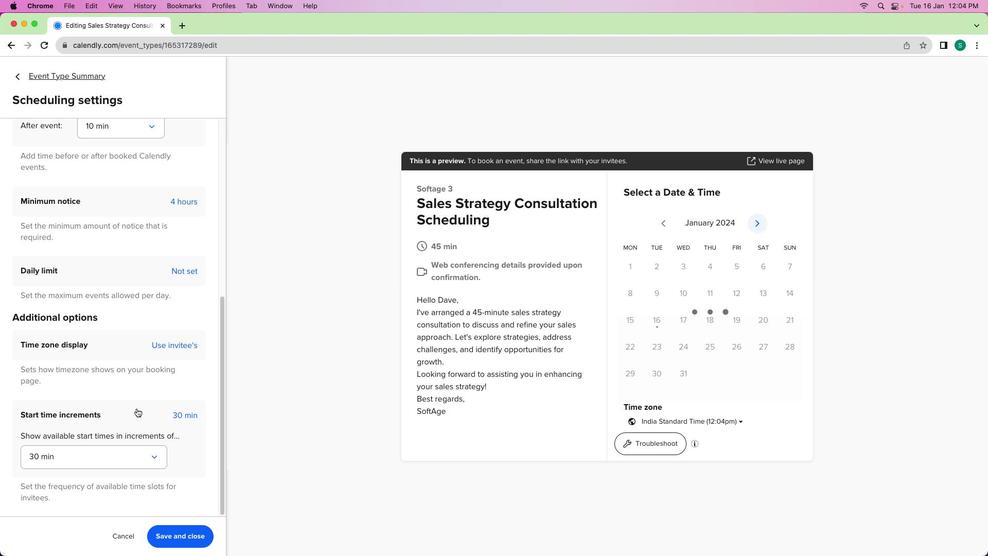 
Action: Mouse scrolled (146, 419) with delta (0, -3)
Screenshot: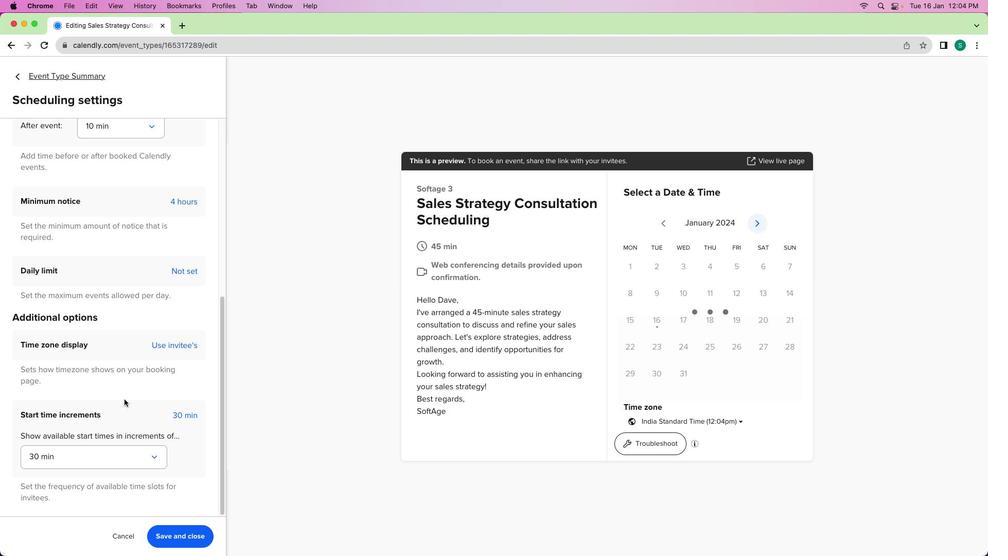 
Action: Mouse moved to (93, 459)
Screenshot: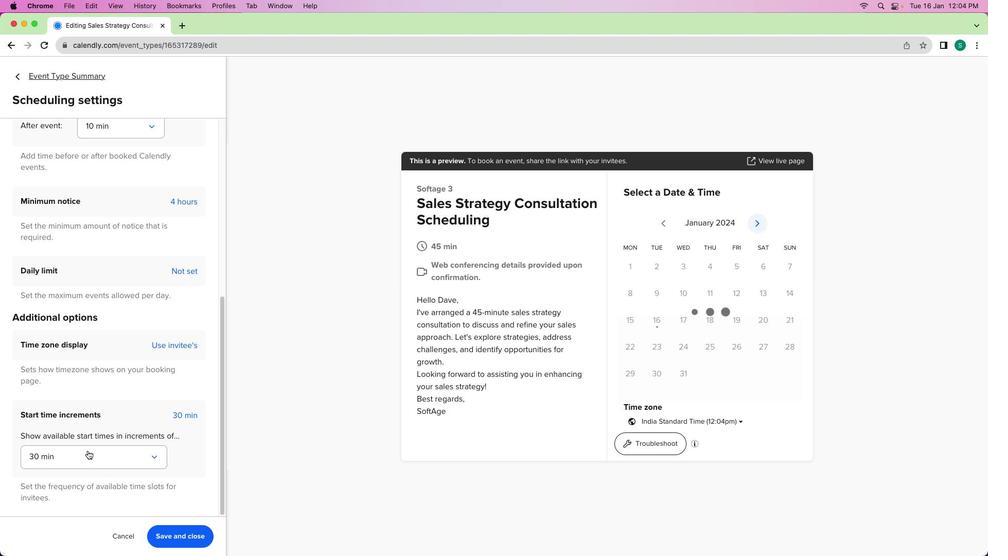 
Action: Mouse pressed left at (93, 459)
Screenshot: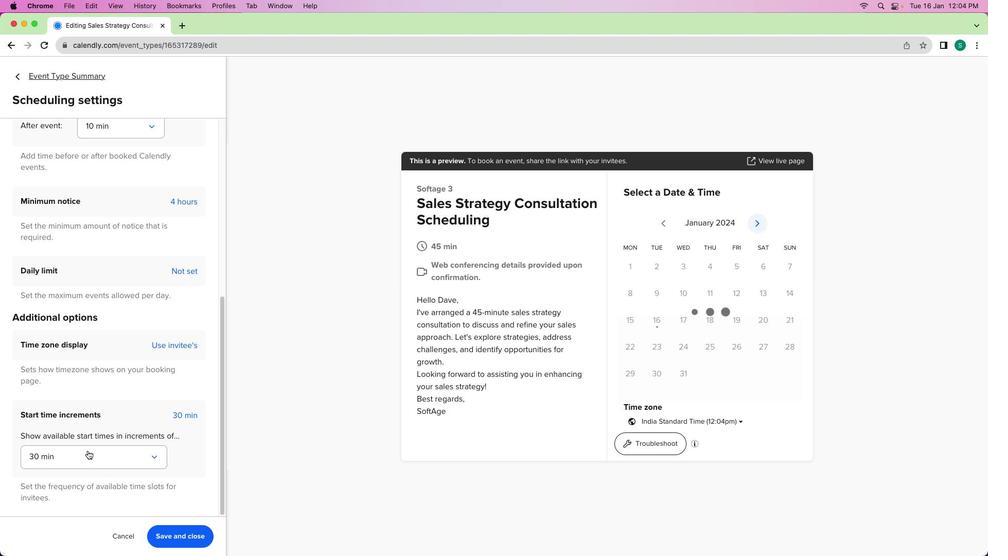 
Action: Mouse moved to (58, 364)
Screenshot: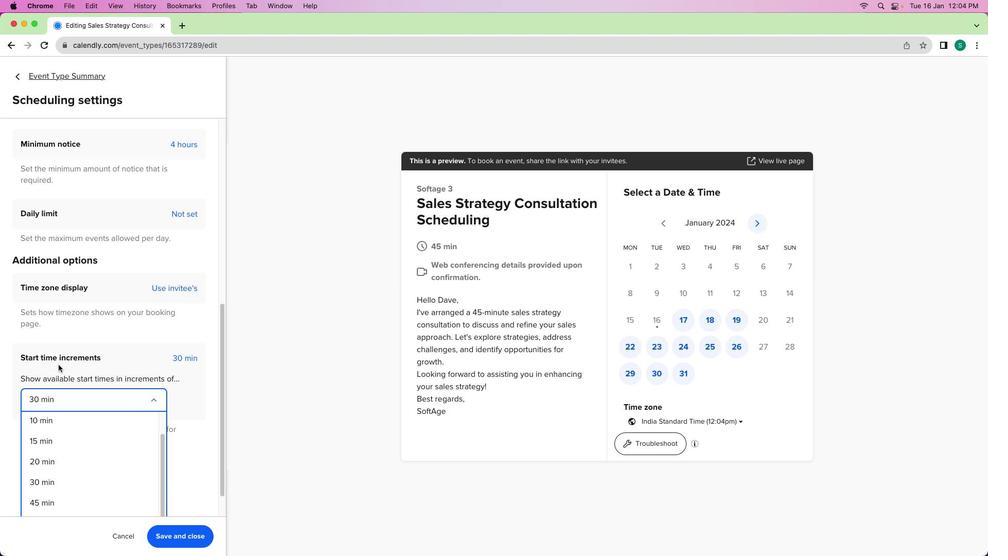 
Action: Mouse scrolled (58, 364) with delta (0, 0)
Screenshot: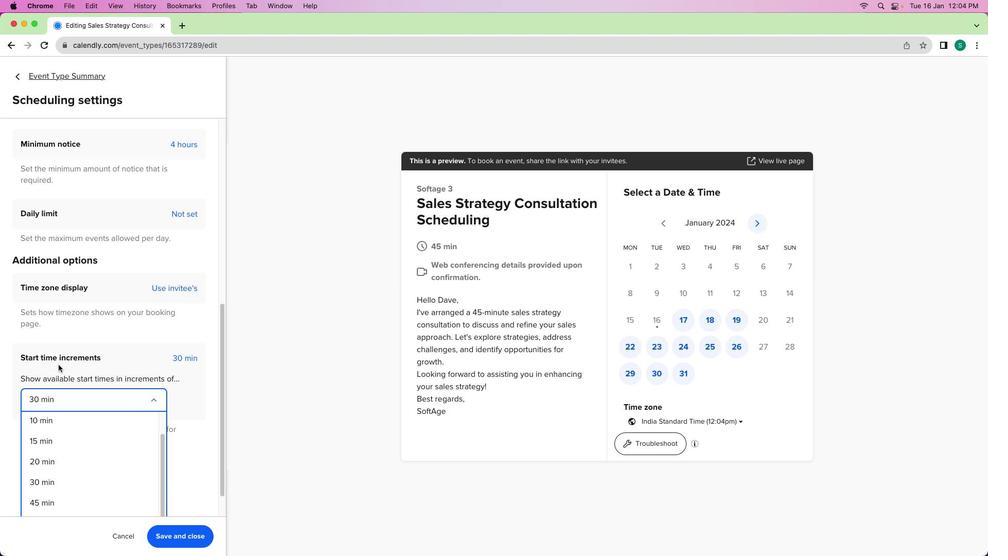 
Action: Mouse scrolled (58, 364) with delta (0, 0)
Screenshot: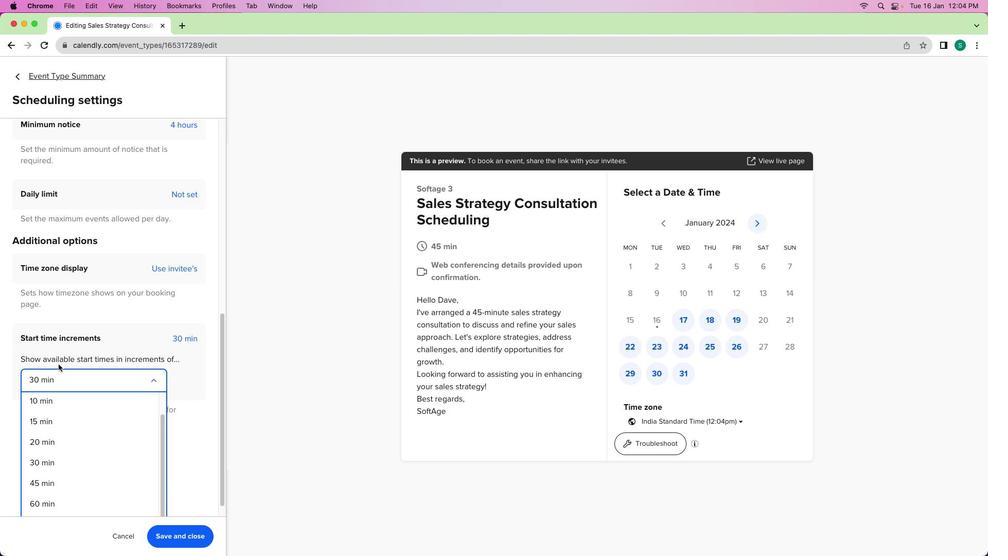 
Action: Mouse scrolled (58, 364) with delta (0, -1)
Screenshot: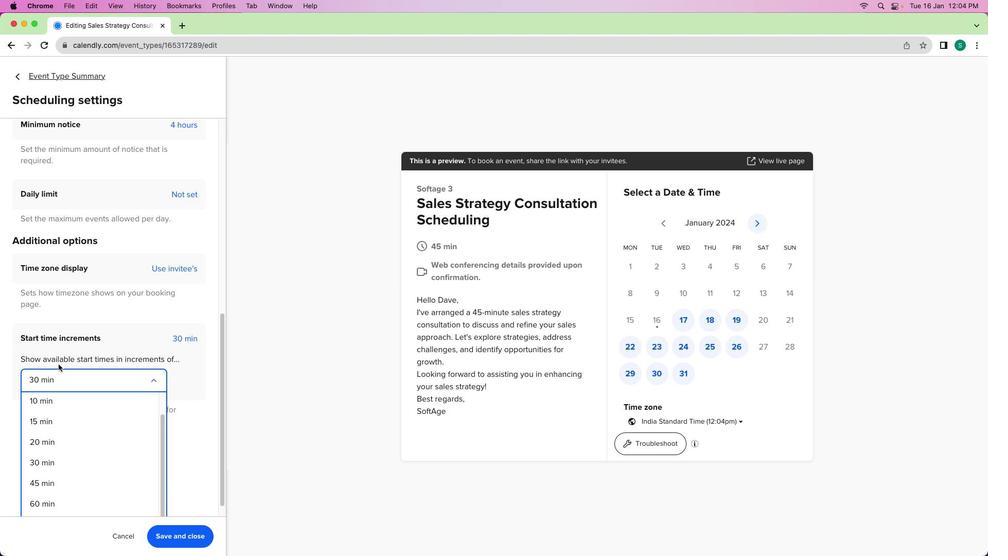 
Action: Mouse scrolled (58, 364) with delta (0, -2)
Screenshot: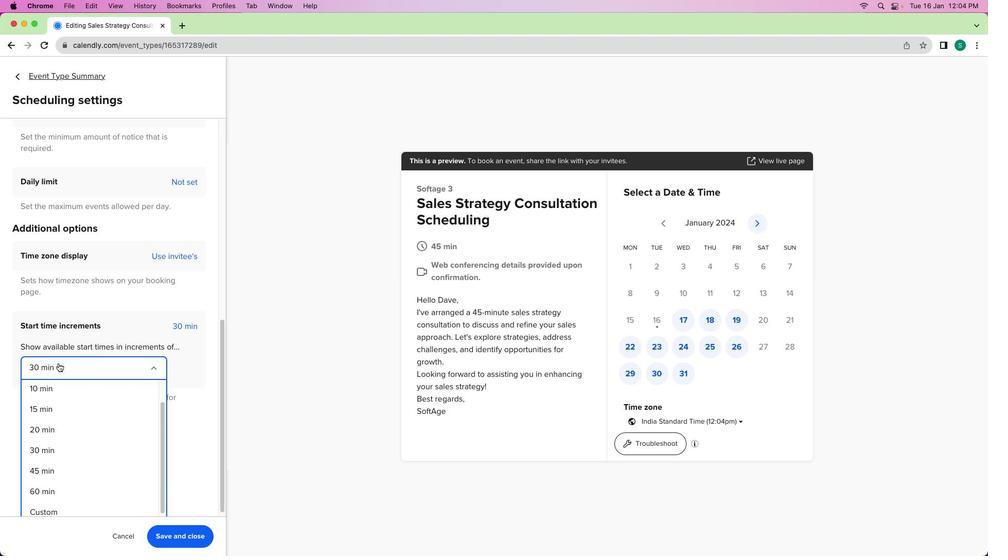 
Action: Mouse moved to (58, 364)
Screenshot: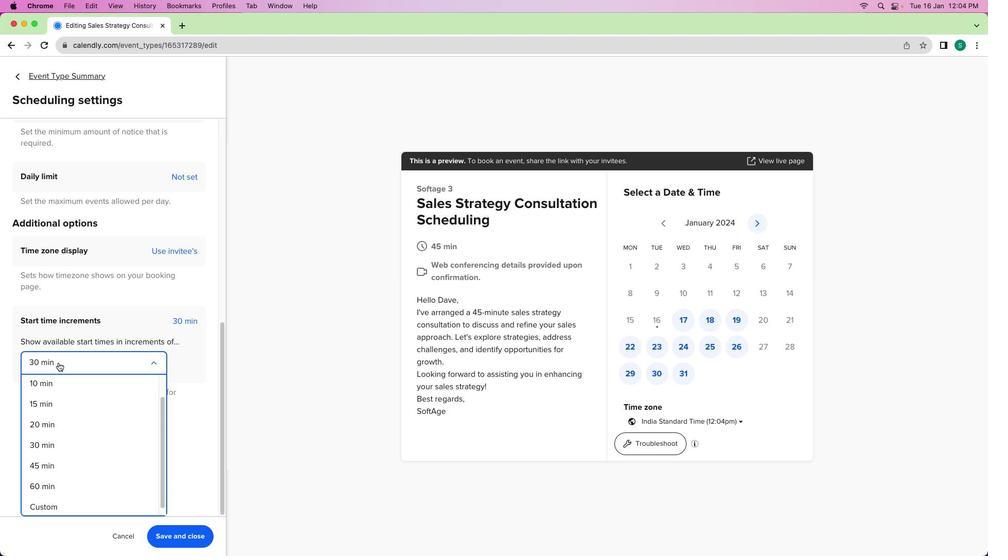 
Action: Mouse scrolled (58, 364) with delta (0, -2)
Screenshot: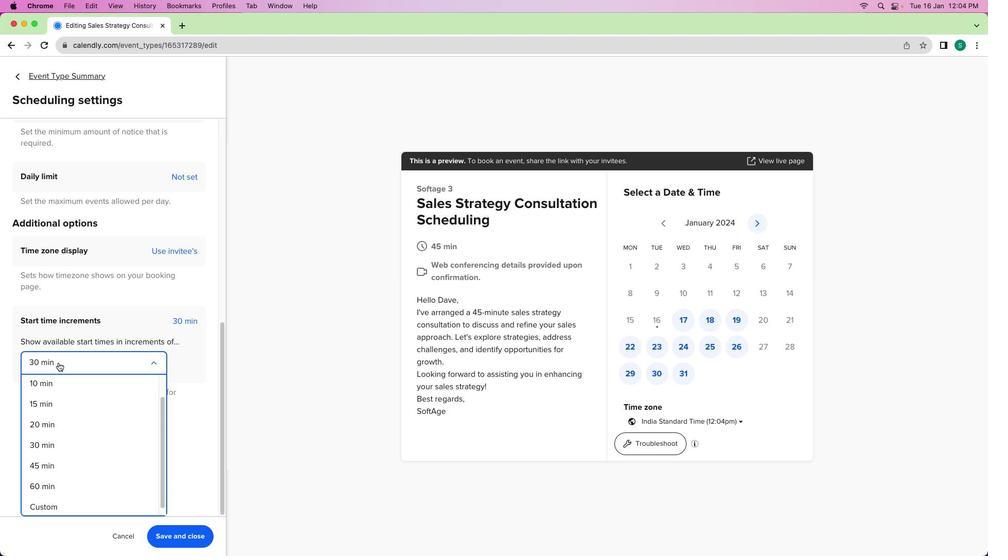 
Action: Mouse moved to (45, 389)
Screenshot: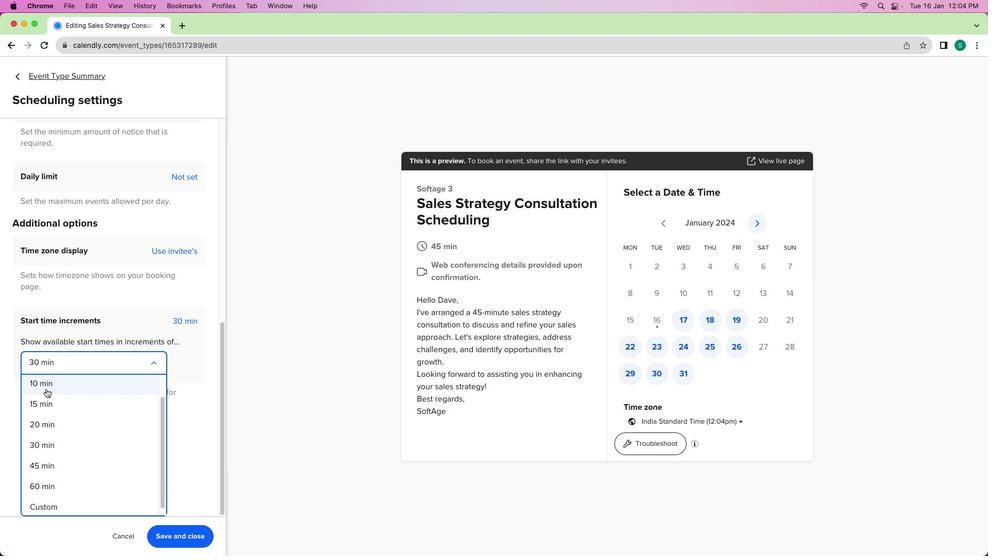 
Action: Mouse pressed left at (45, 389)
Screenshot: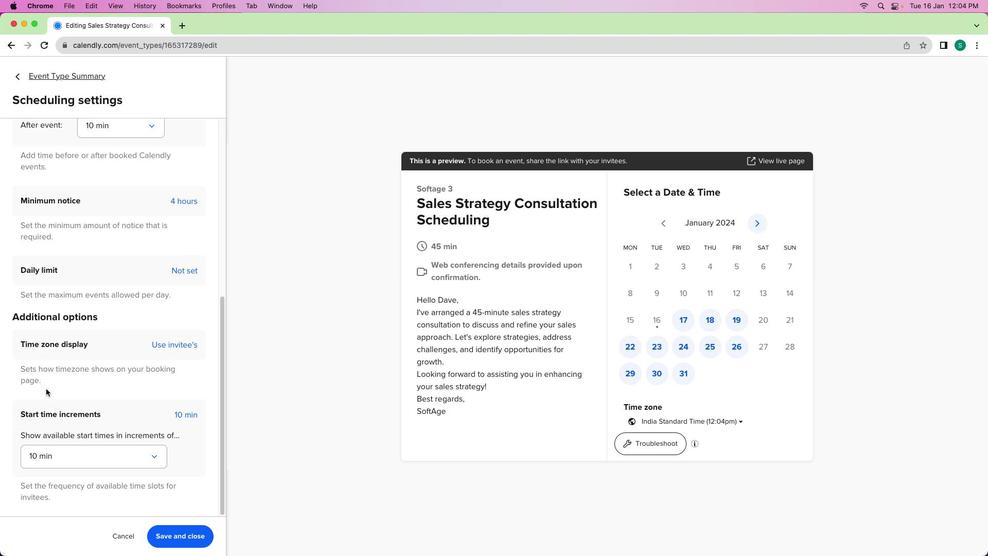 
Action: Mouse moved to (191, 540)
Screenshot: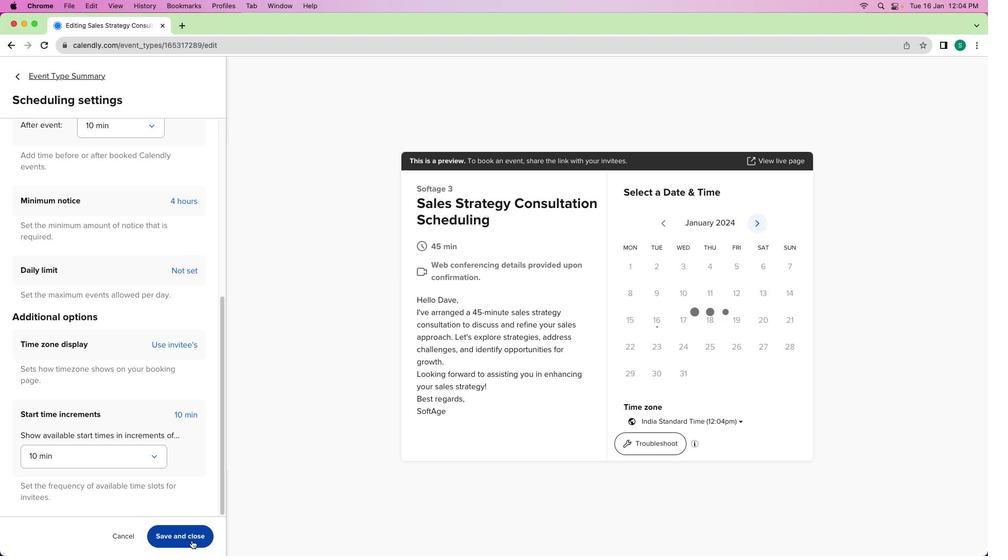 
Action: Mouse pressed left at (191, 540)
Screenshot: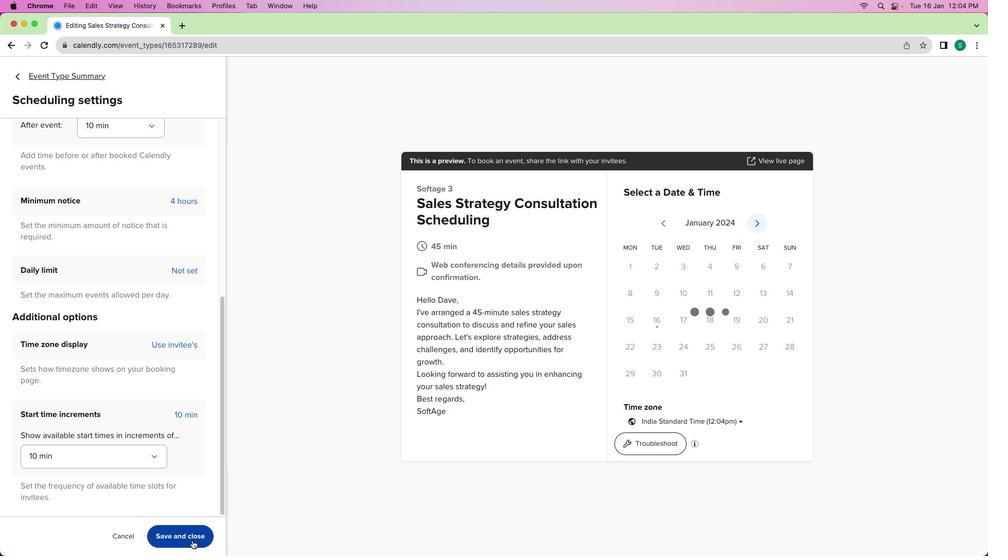 
Action: Mouse moved to (25, 76)
Screenshot: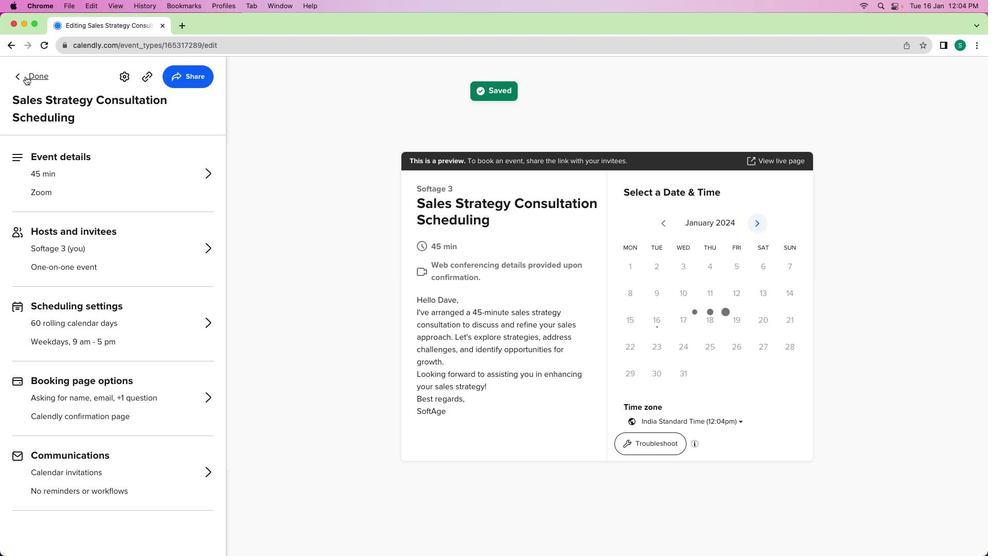 
Action: Mouse pressed left at (25, 76)
Screenshot: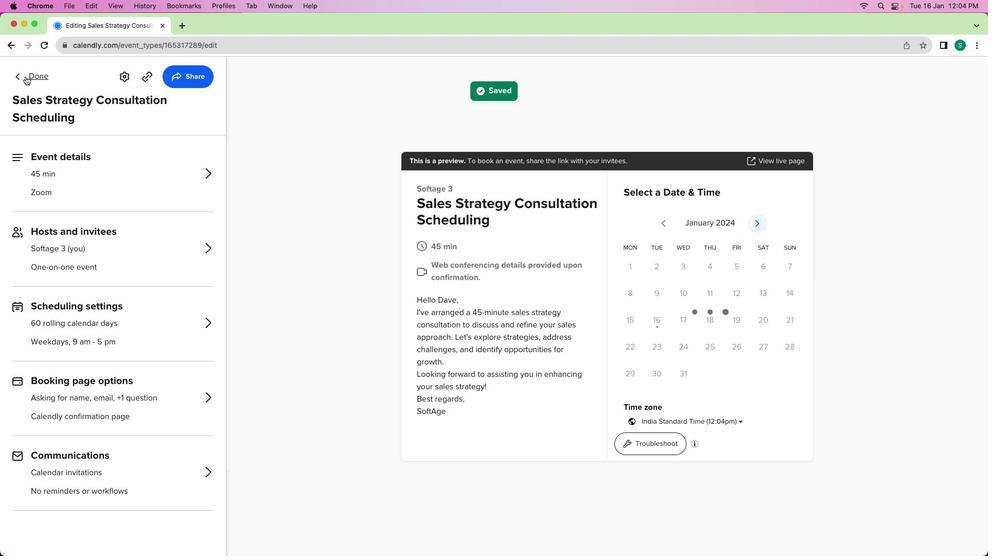 
Action: Mouse moved to (390, 317)
Screenshot: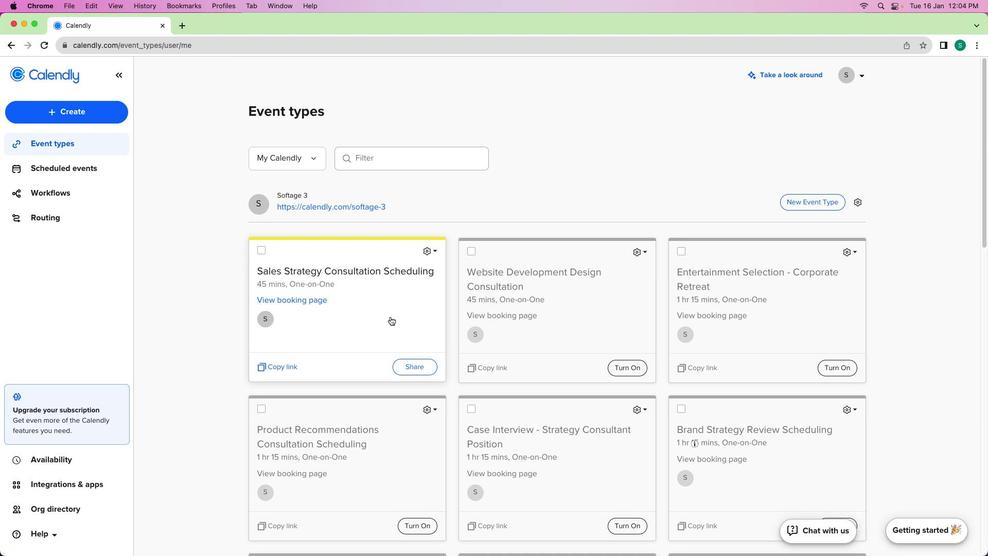
